 Task: Look for space in Ohafia-Ifigh, Nigeria from 6th September, 2023 to 10th September, 2023 for 1 adult in price range Rs.9000 to Rs.17000. Place can be private room with 1  bedroom having 1 bed and 1 bathroom. Property type can be house, flat, guest house, hotel. Booking option can be shelf check-in. Required host language is English.
Action: Mouse moved to (480, 100)
Screenshot: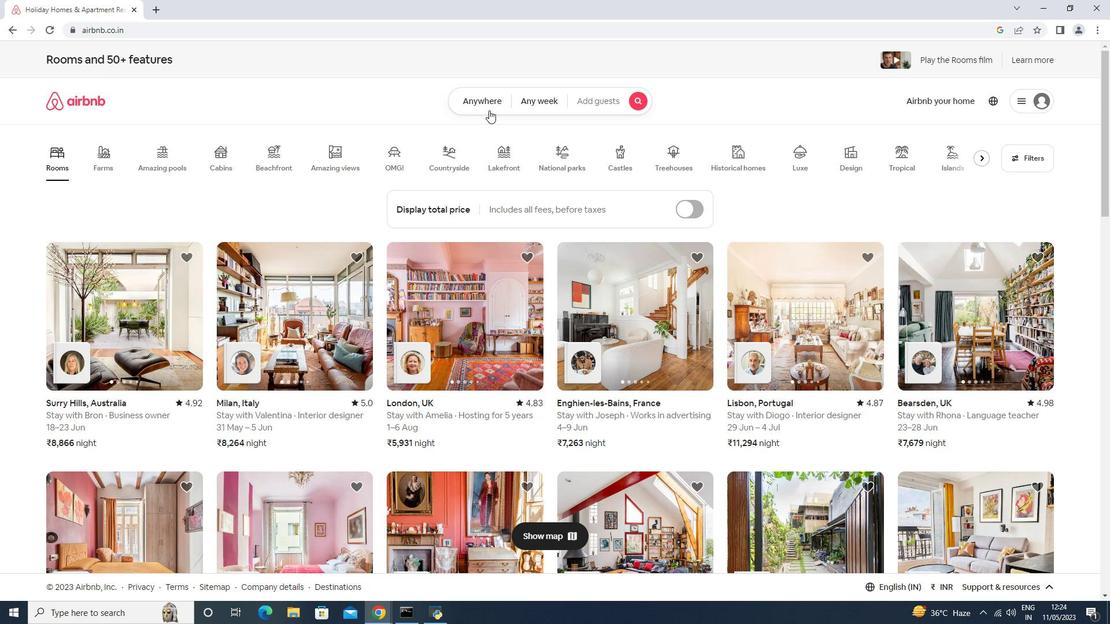 
Action: Mouse pressed left at (480, 100)
Screenshot: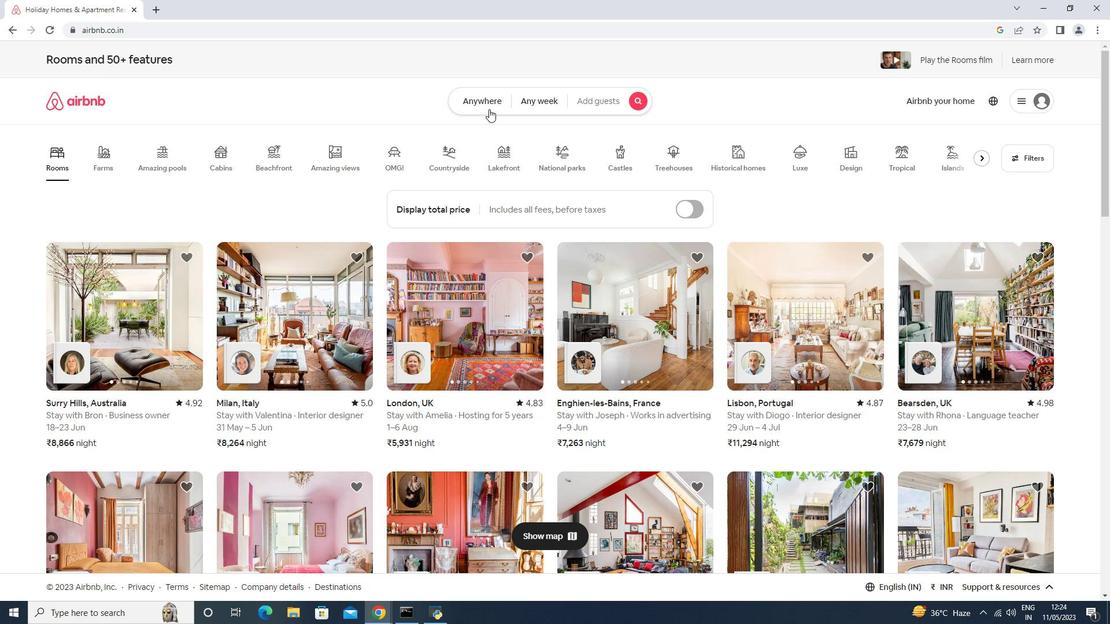 
Action: Mouse moved to (431, 138)
Screenshot: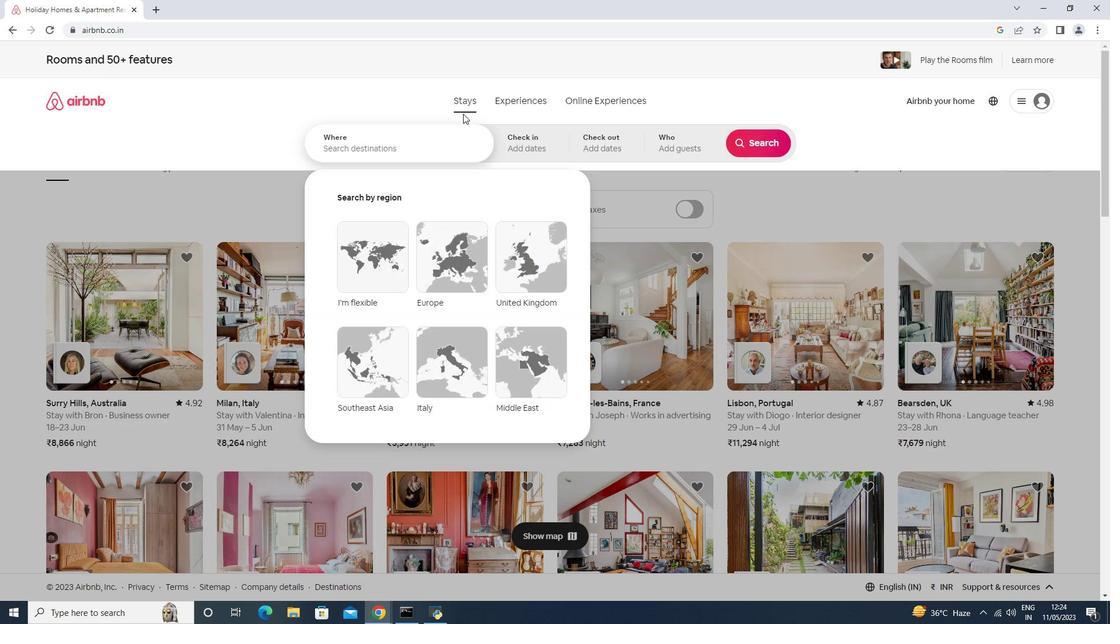 
Action: Mouse pressed left at (430, 138)
Screenshot: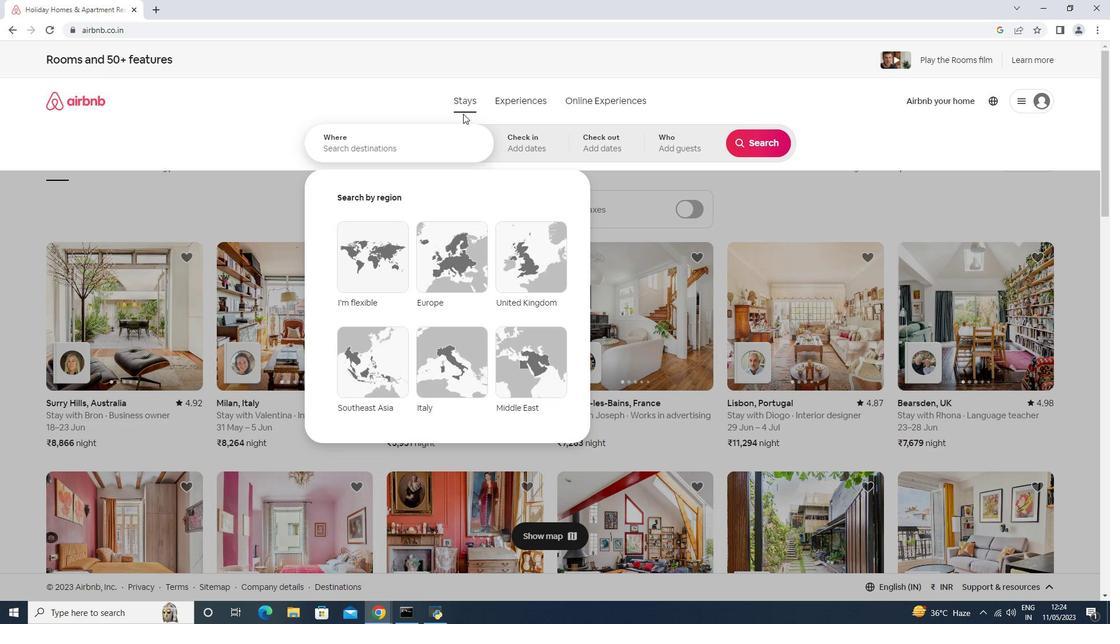 
Action: Key pressed <Key.shift>Ohafia-<Key.shift>Ifigh<Key.down><Key.enter>
Screenshot: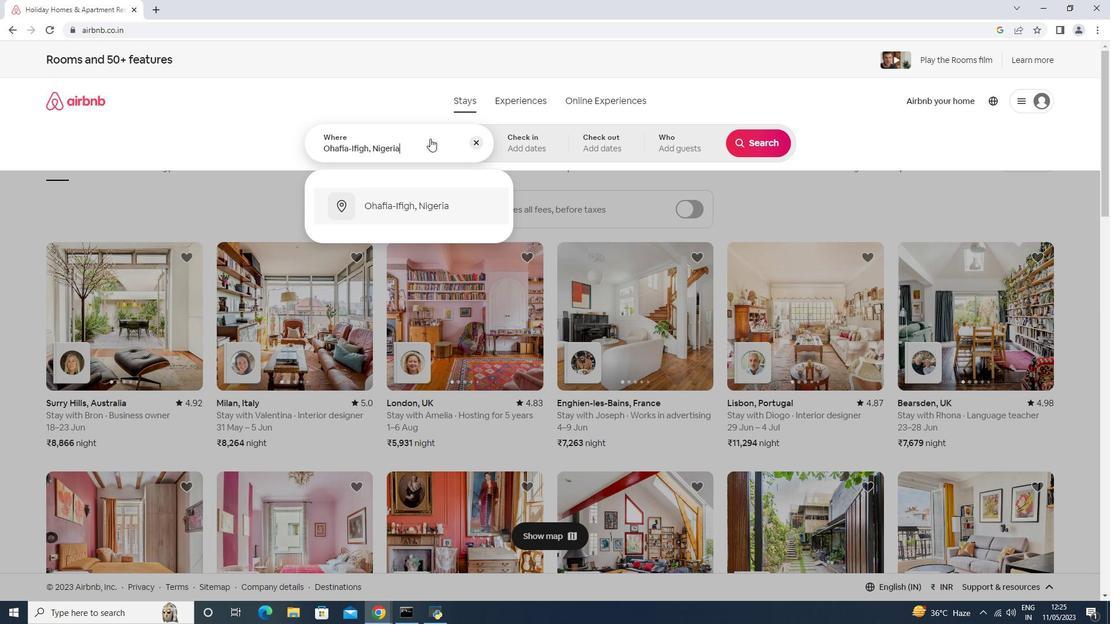 
Action: Mouse moved to (749, 232)
Screenshot: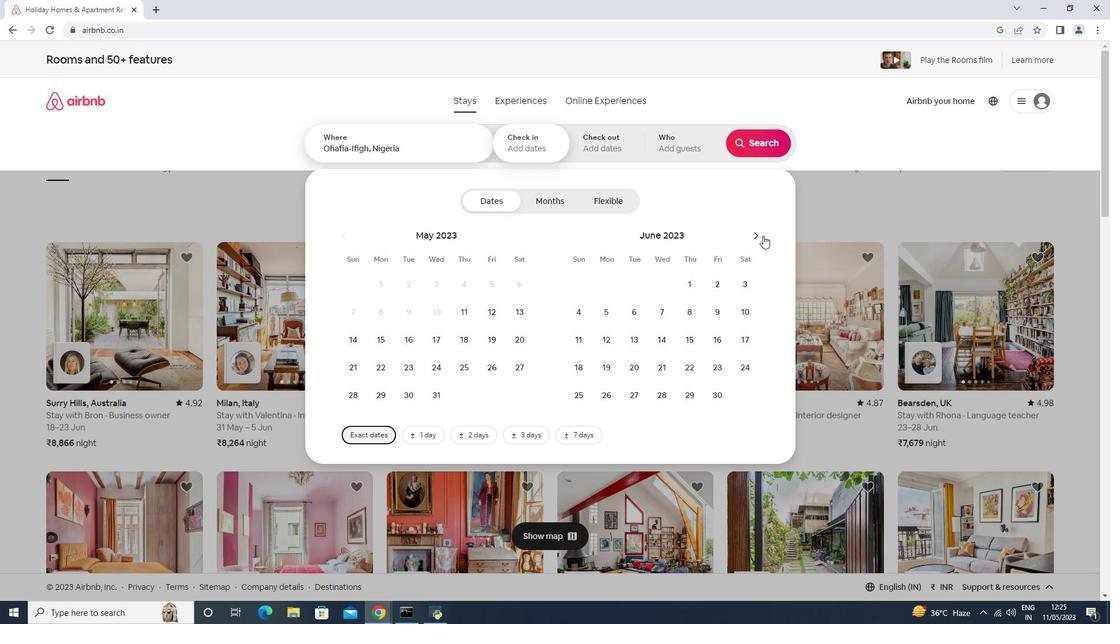 
Action: Mouse pressed left at (749, 232)
Screenshot: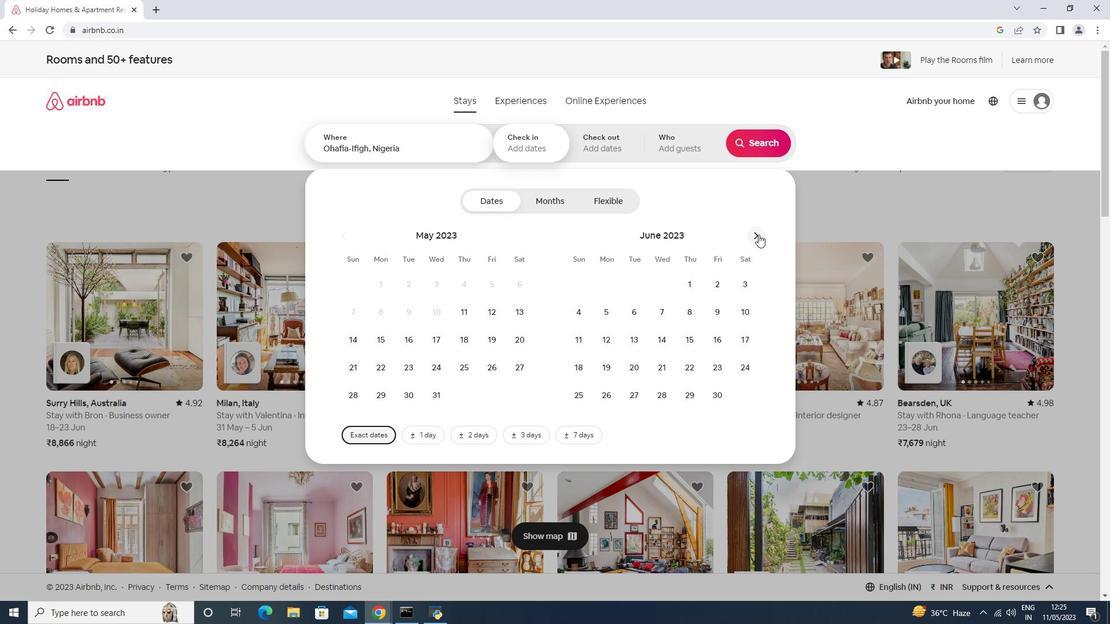 
Action: Mouse moved to (757, 235)
Screenshot: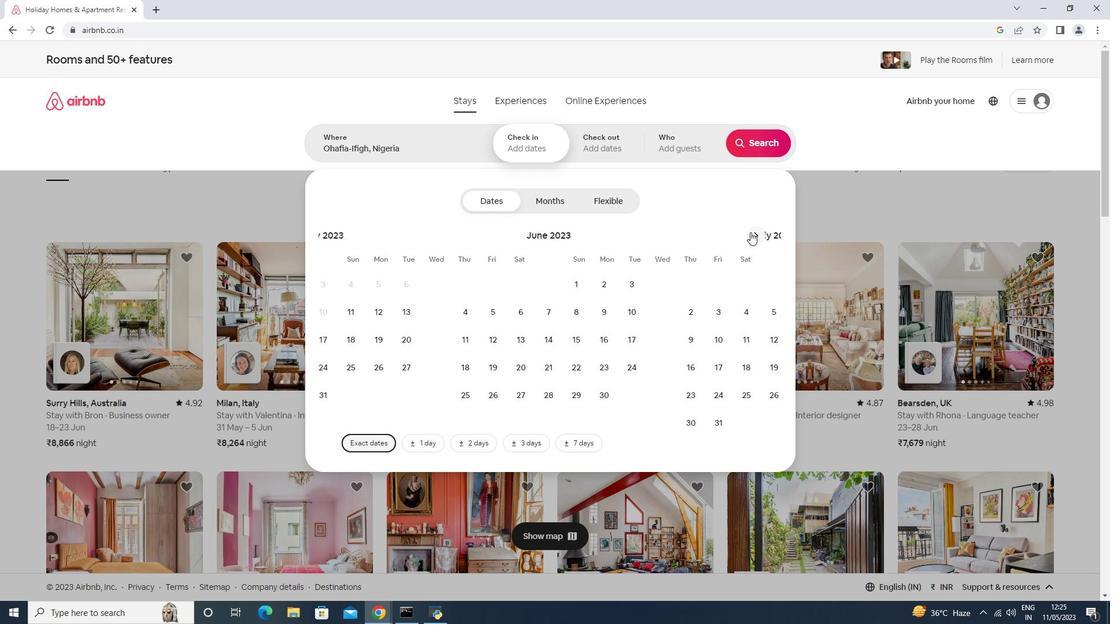 
Action: Mouse pressed left at (757, 235)
Screenshot: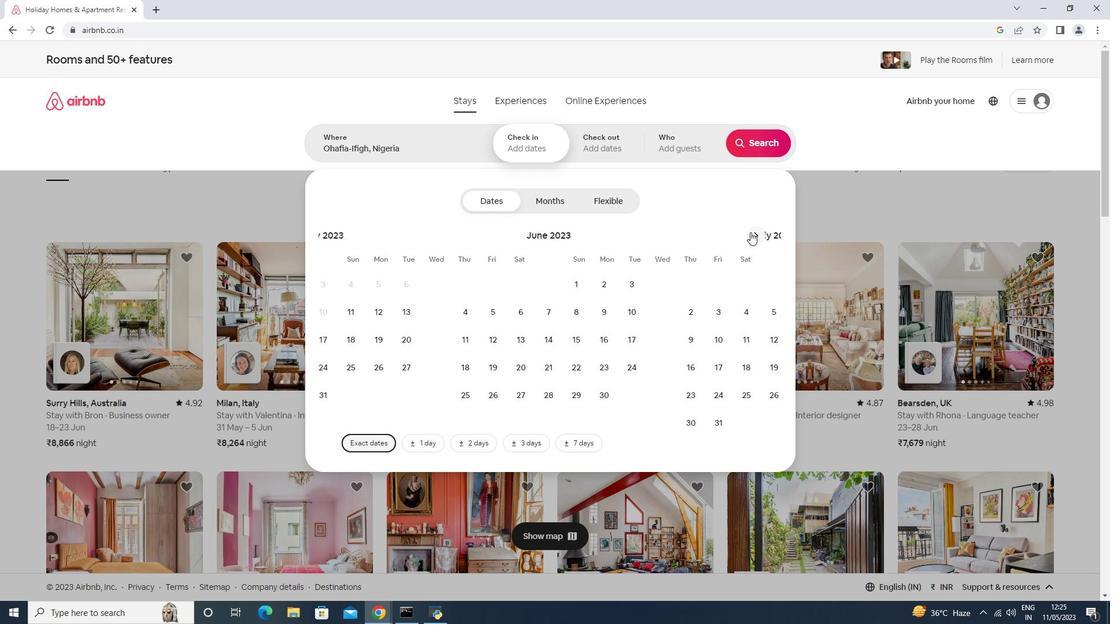 
Action: Mouse pressed left at (757, 235)
Screenshot: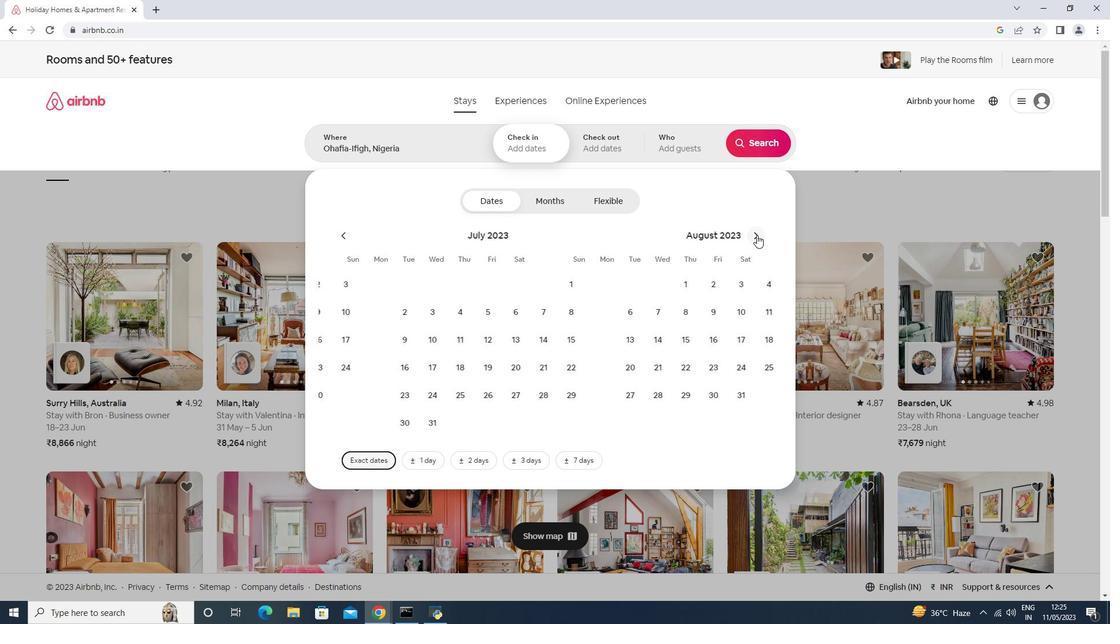 
Action: Mouse moved to (662, 308)
Screenshot: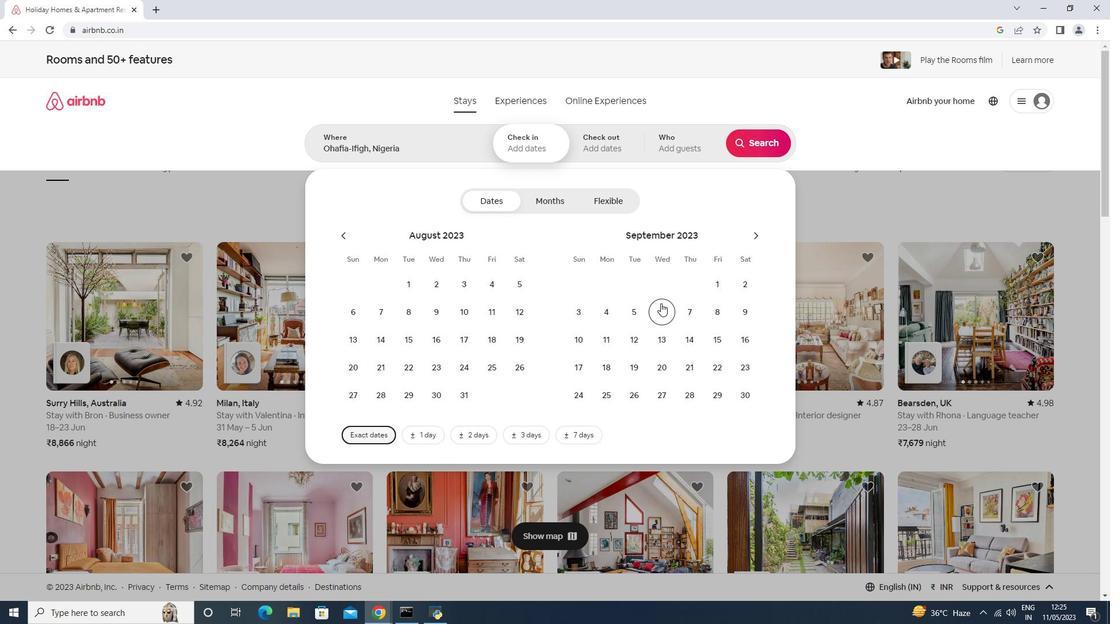 
Action: Mouse pressed left at (662, 308)
Screenshot: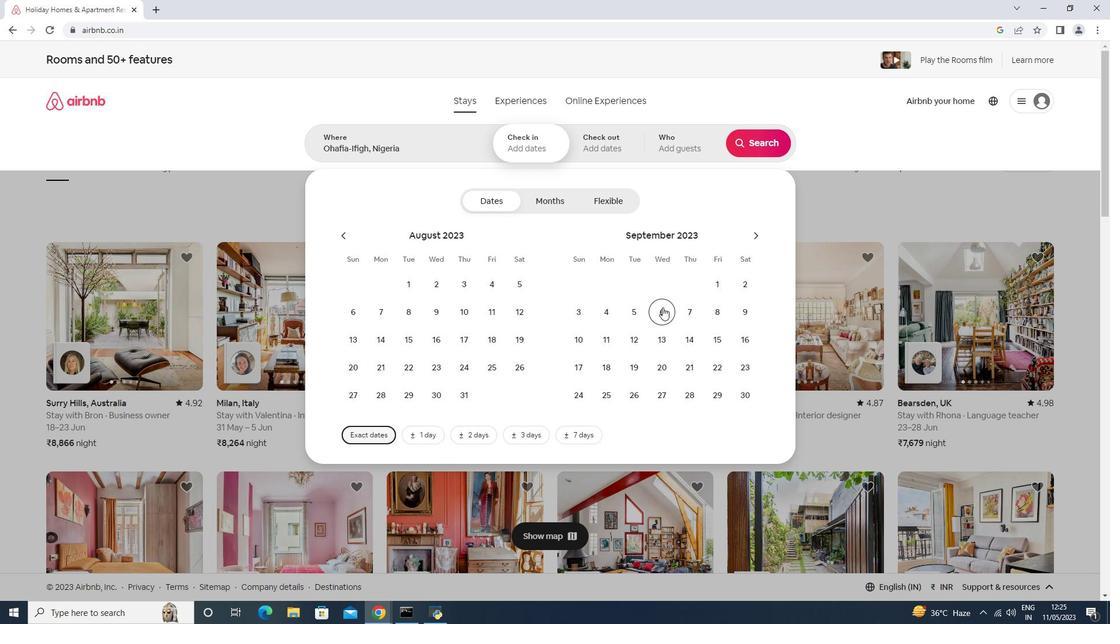 
Action: Mouse moved to (579, 337)
Screenshot: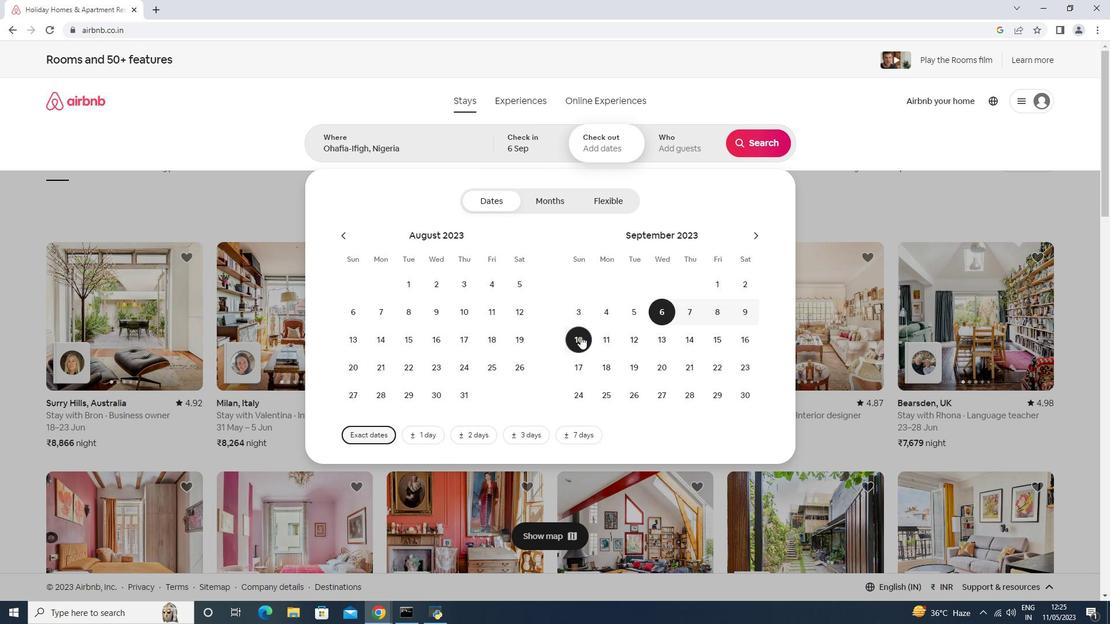 
Action: Mouse pressed left at (579, 337)
Screenshot: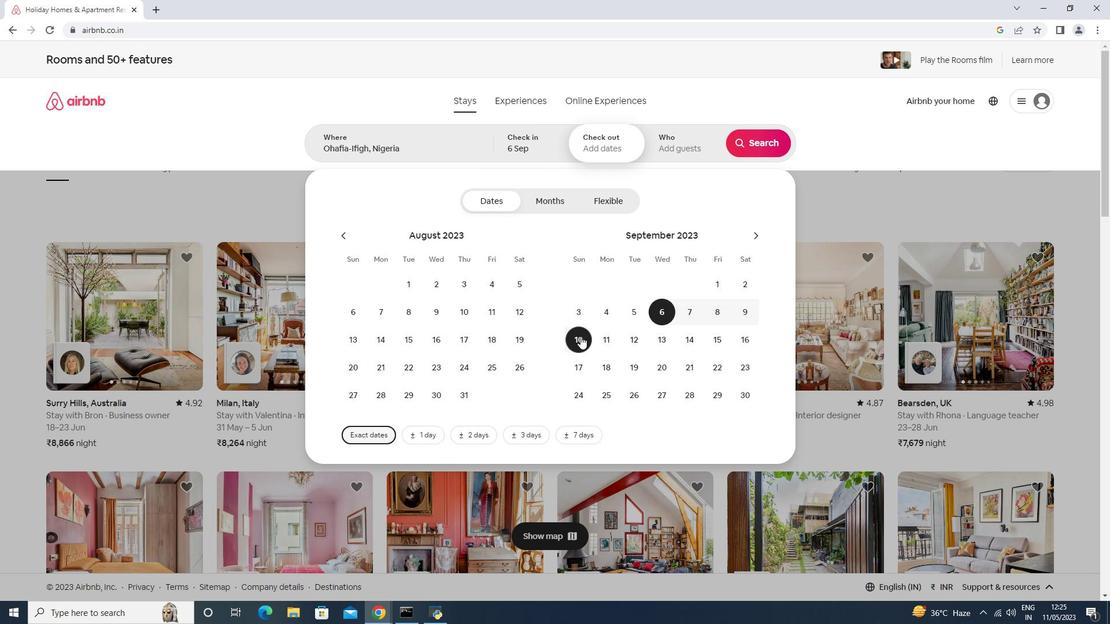 
Action: Mouse moved to (672, 143)
Screenshot: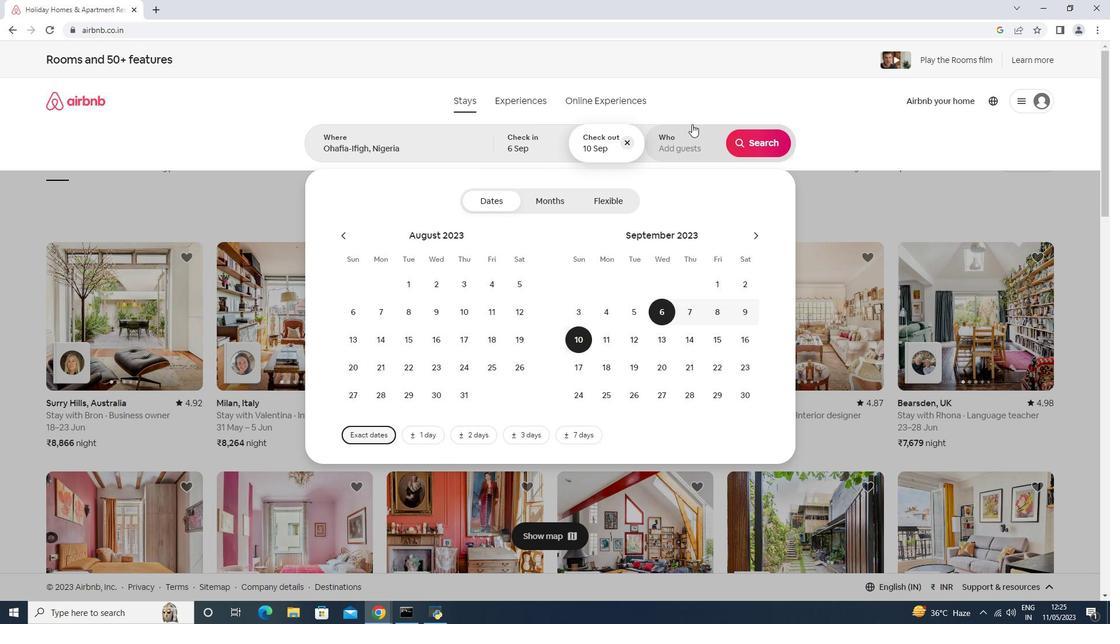
Action: Mouse pressed left at (672, 143)
Screenshot: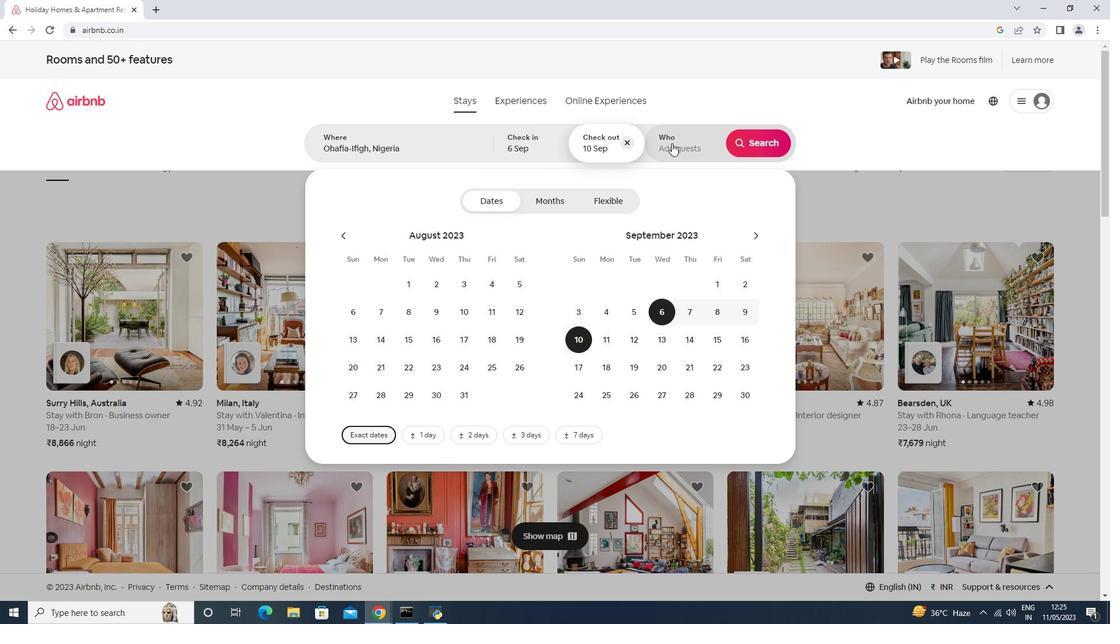 
Action: Mouse moved to (745, 139)
Screenshot: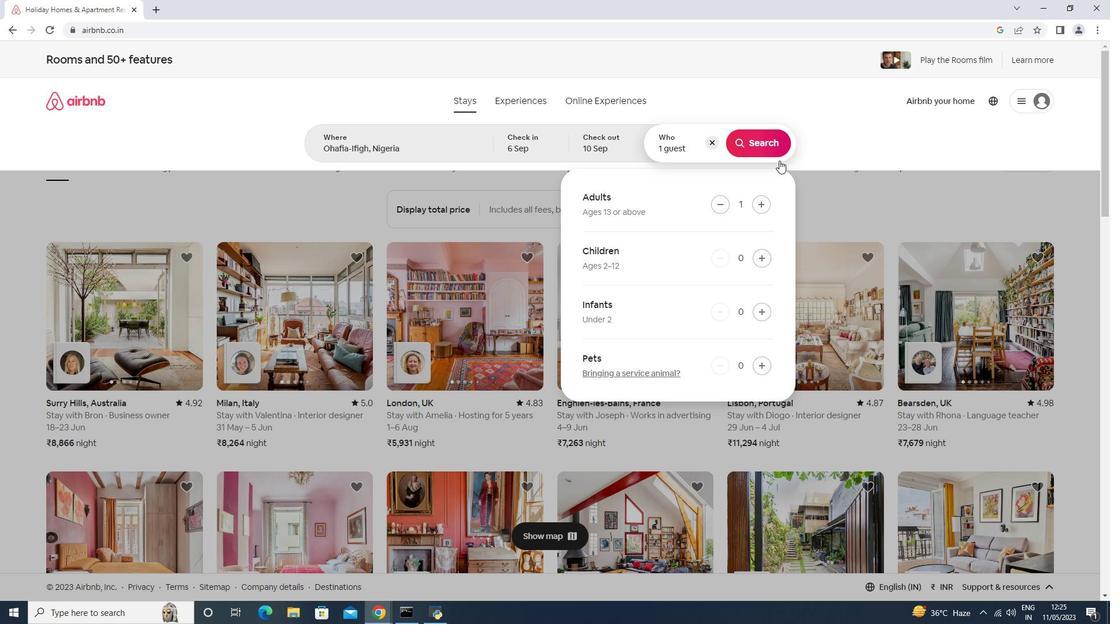 
Action: Mouse pressed left at (745, 139)
Screenshot: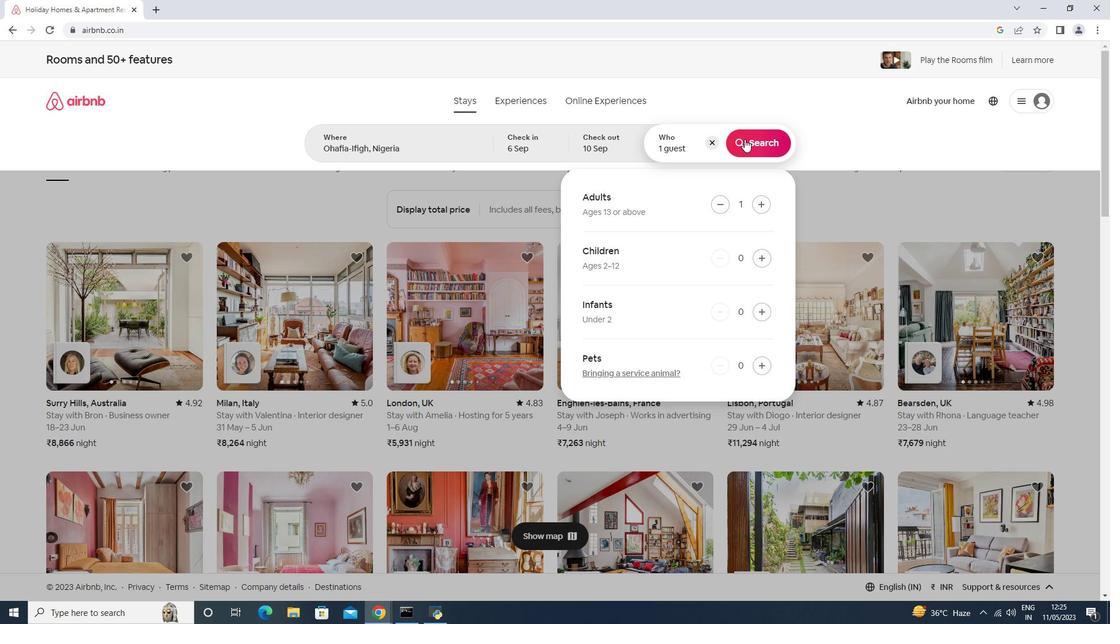 
Action: Mouse moved to (1049, 113)
Screenshot: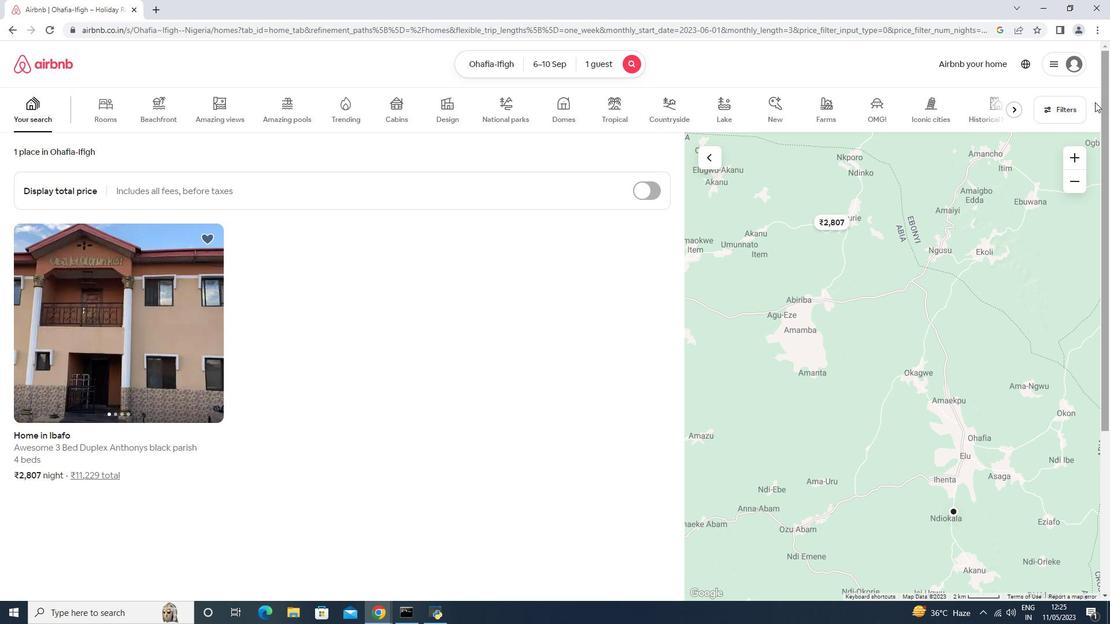 
Action: Mouse pressed left at (1049, 113)
Screenshot: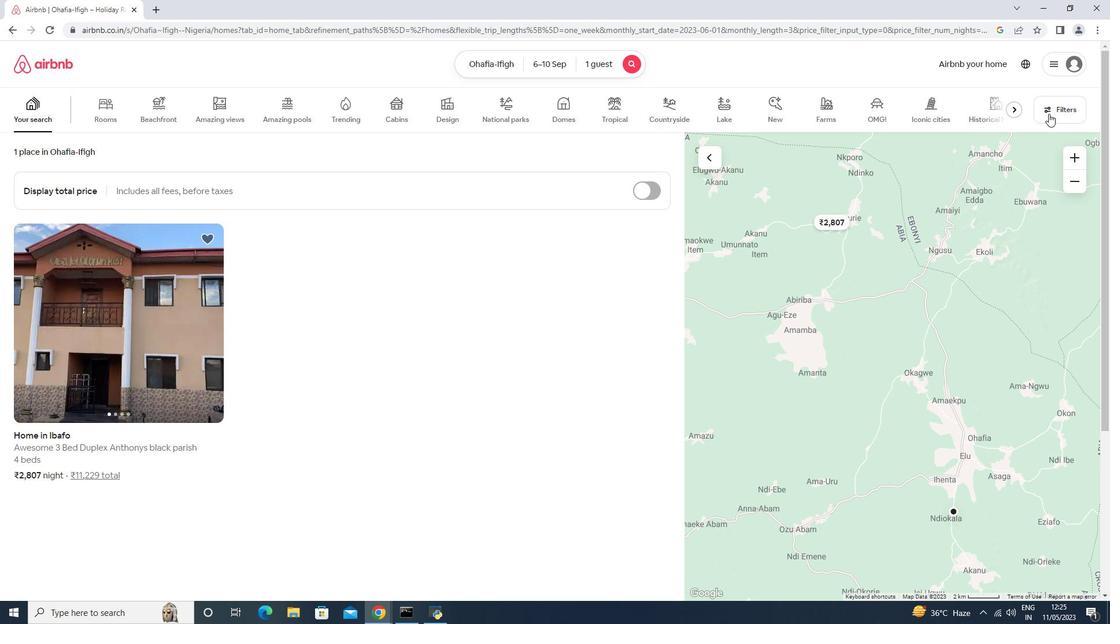 
Action: Mouse moved to (470, 381)
Screenshot: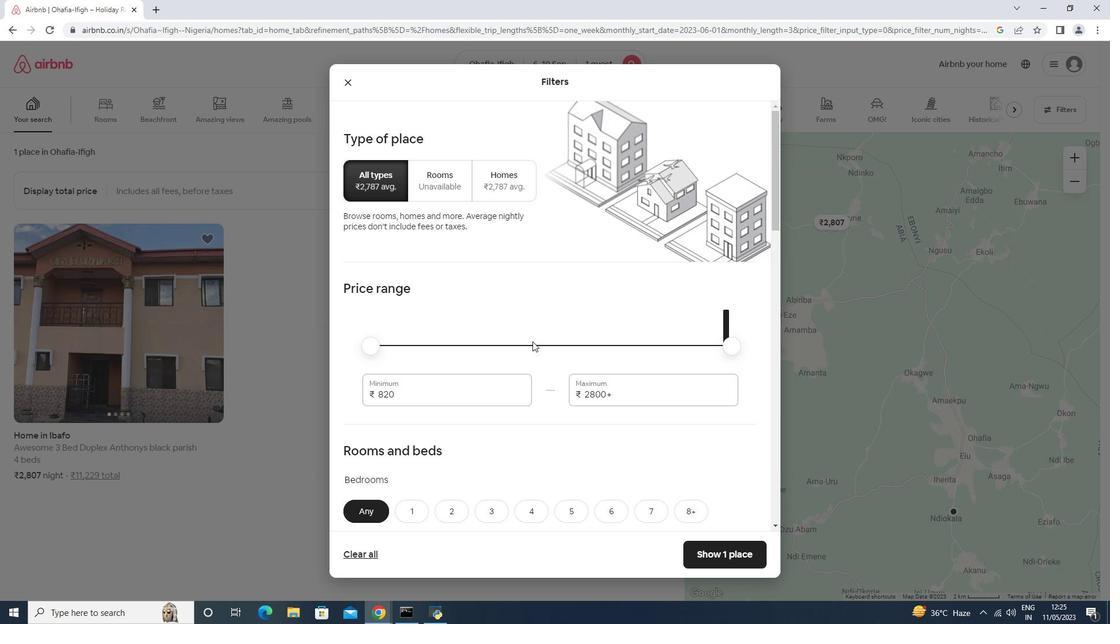 
Action: Mouse pressed left at (470, 381)
Screenshot: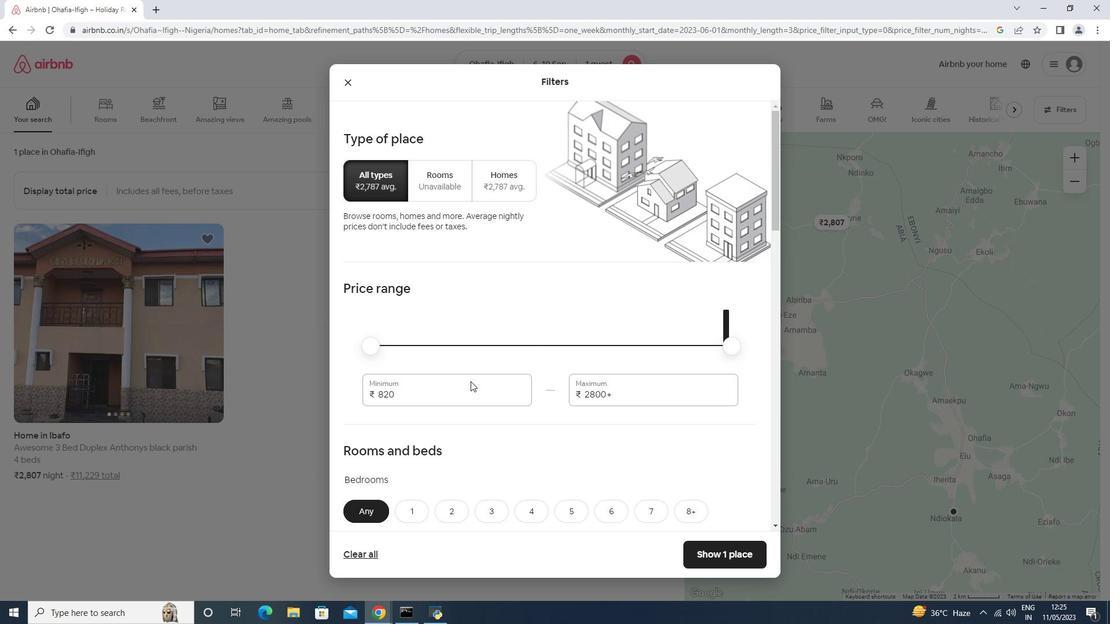 
Action: Mouse moved to (470, 382)
Screenshot: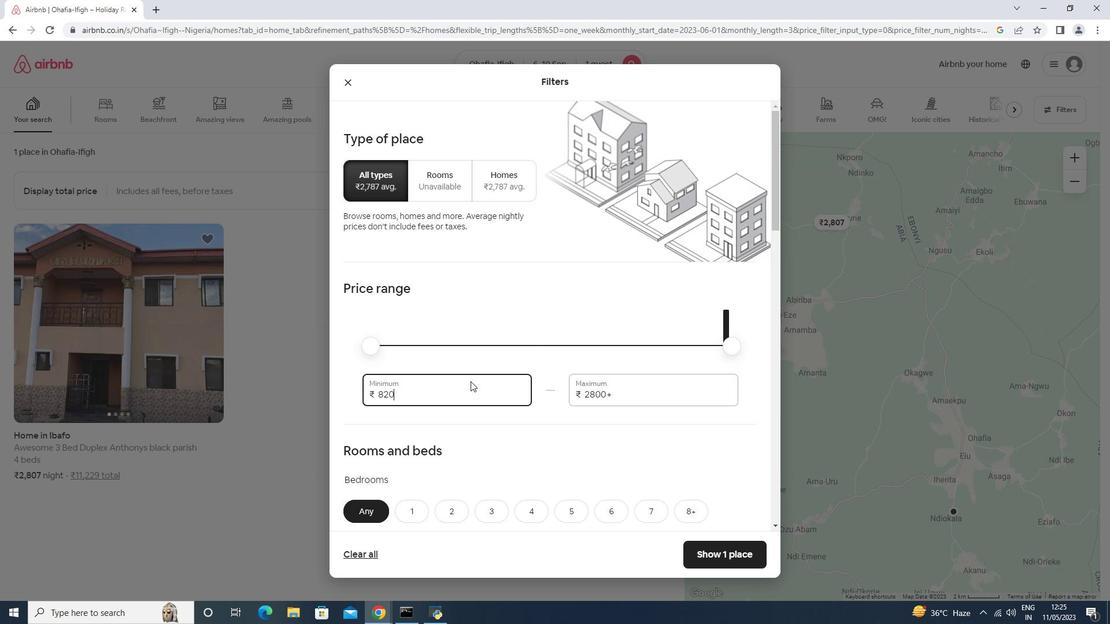 
Action: Key pressed <Key.backspace><Key.backspace><Key.backspace><Key.backspace>9000<Key.tab>17000
Screenshot: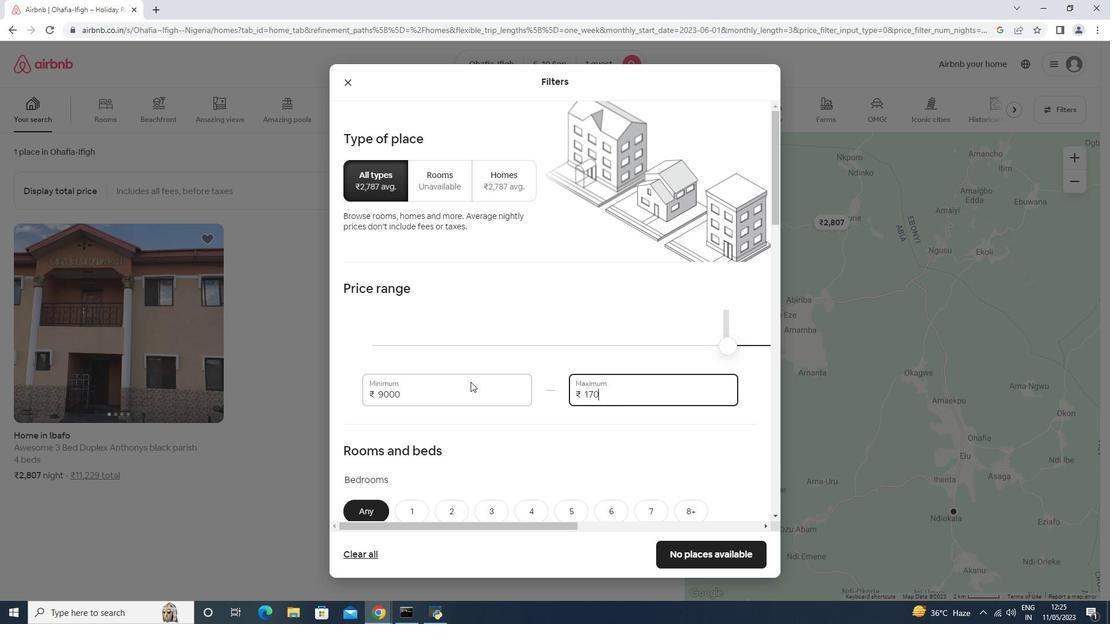 
Action: Mouse moved to (463, 362)
Screenshot: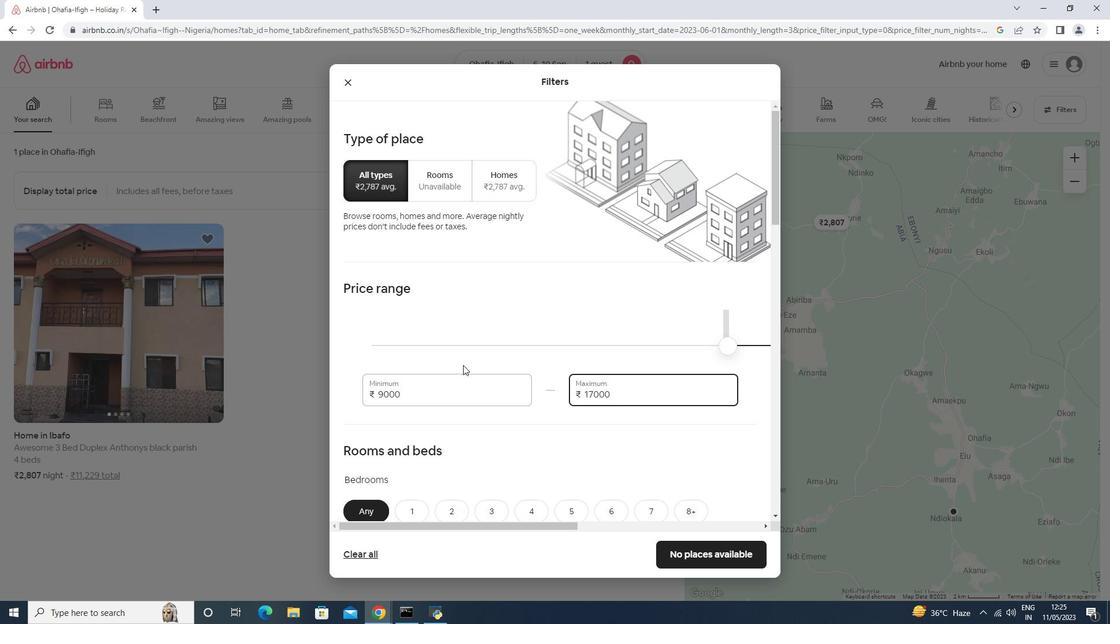 
Action: Mouse scrolled (463, 362) with delta (0, 0)
Screenshot: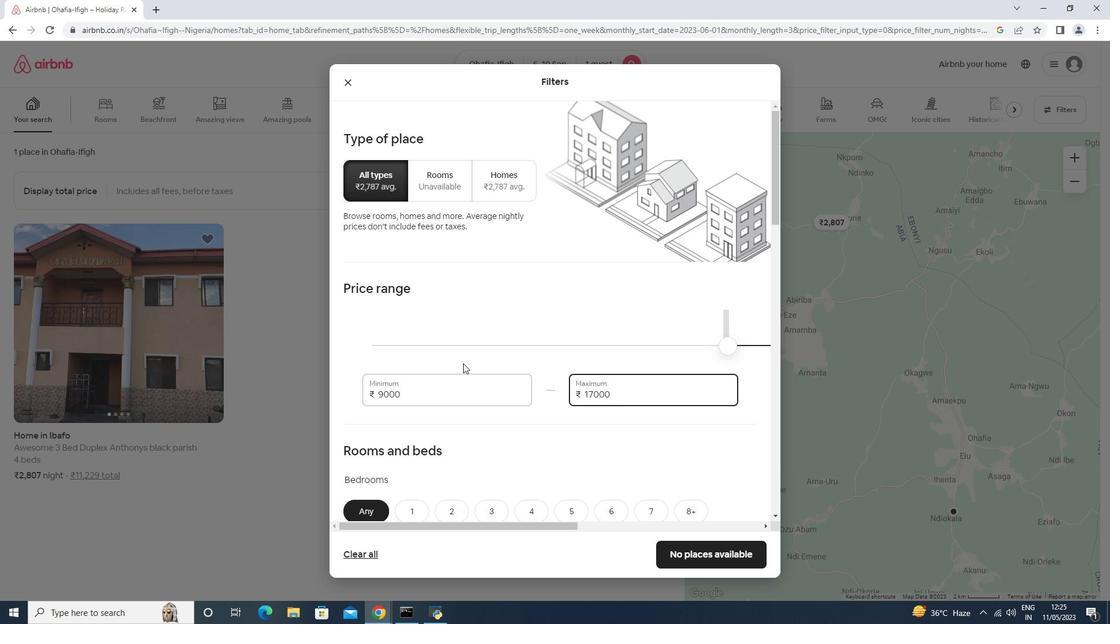 
Action: Mouse scrolled (463, 362) with delta (0, 0)
Screenshot: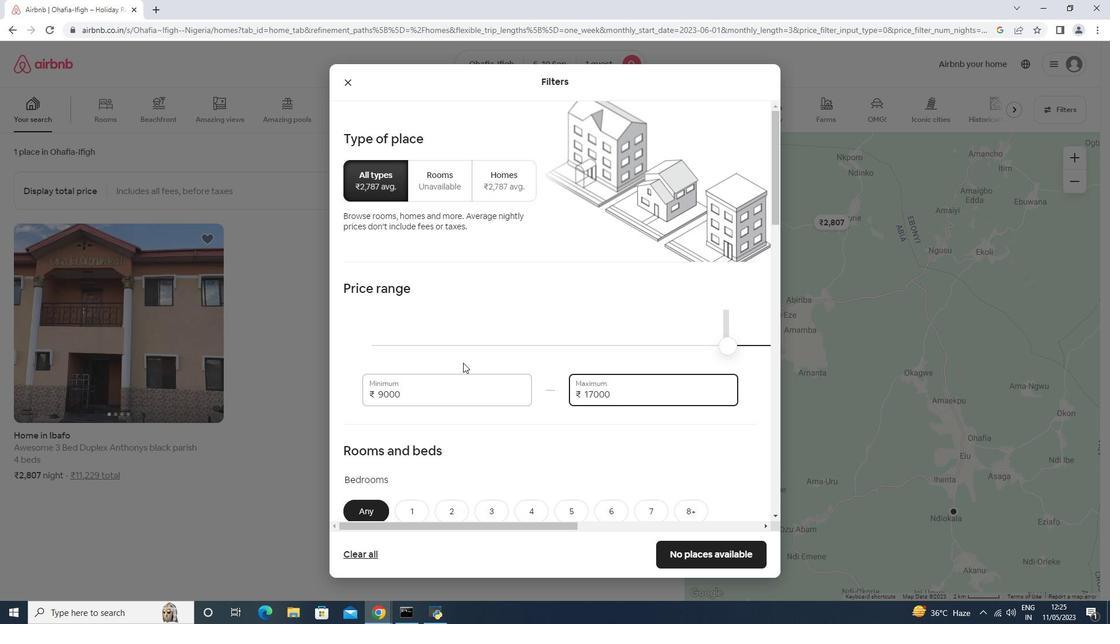 
Action: Mouse scrolled (463, 362) with delta (0, 0)
Screenshot: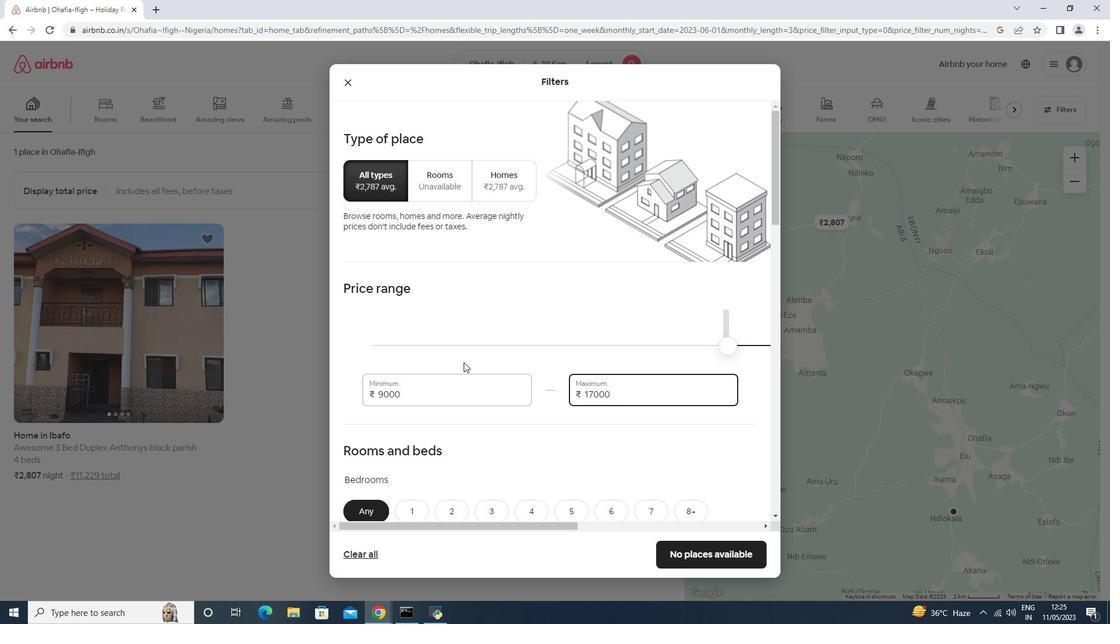 
Action: Mouse scrolled (463, 362) with delta (0, 0)
Screenshot: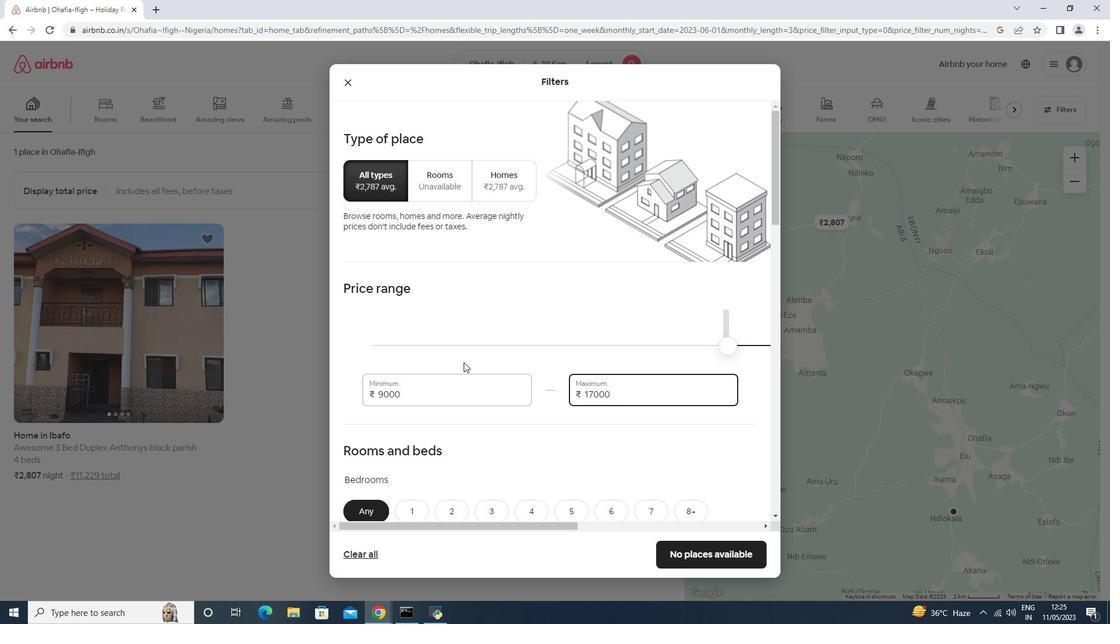 
Action: Mouse scrolled (463, 362) with delta (0, 0)
Screenshot: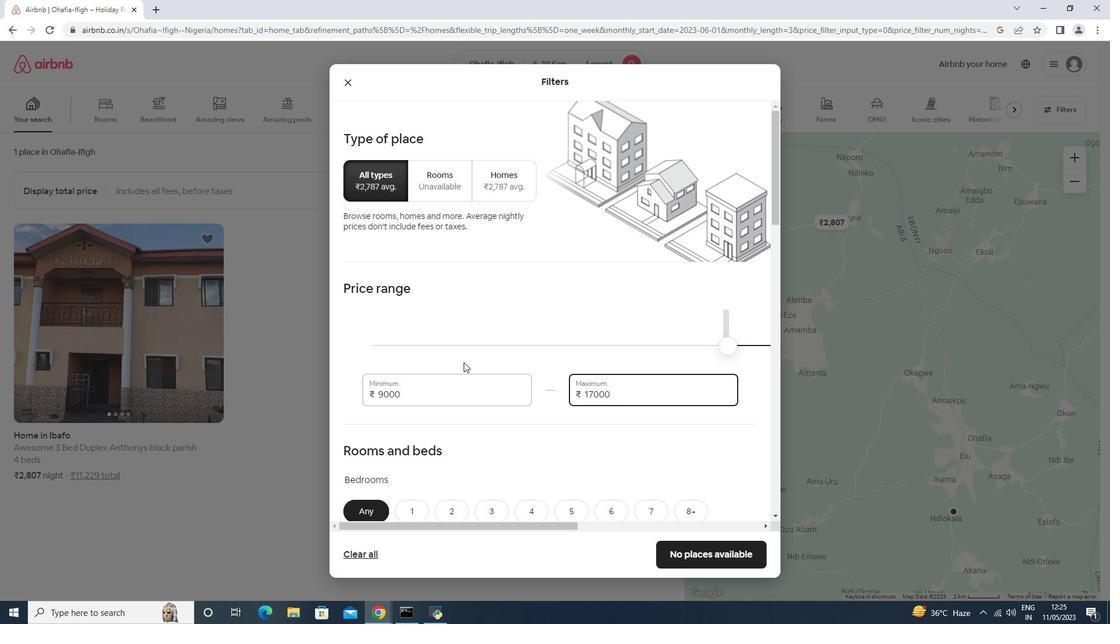 
Action: Mouse moved to (404, 216)
Screenshot: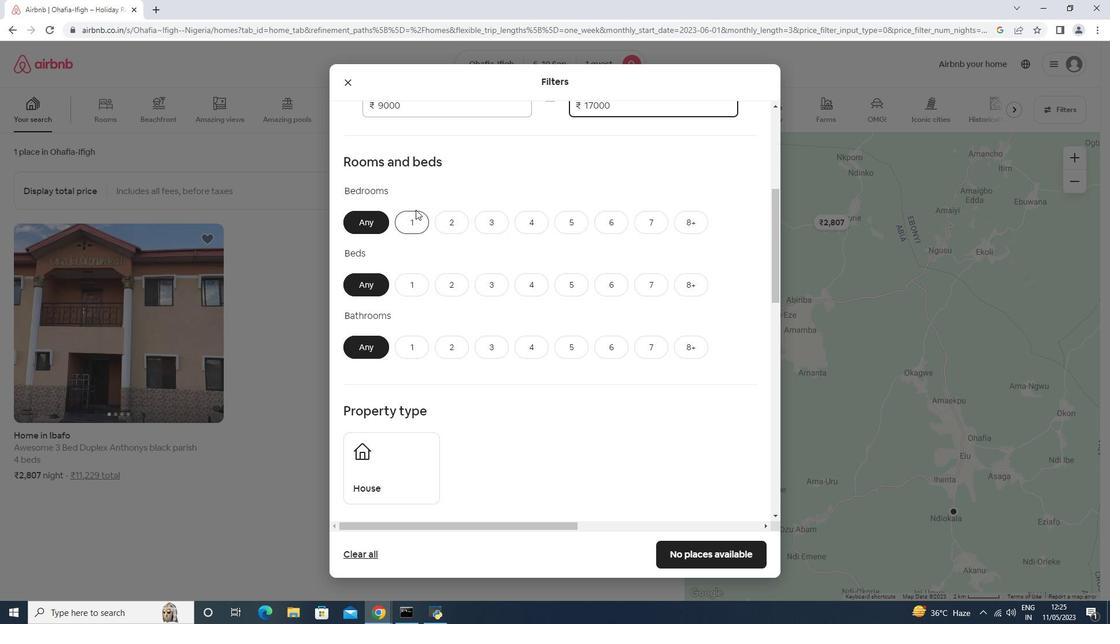 
Action: Mouse pressed left at (404, 216)
Screenshot: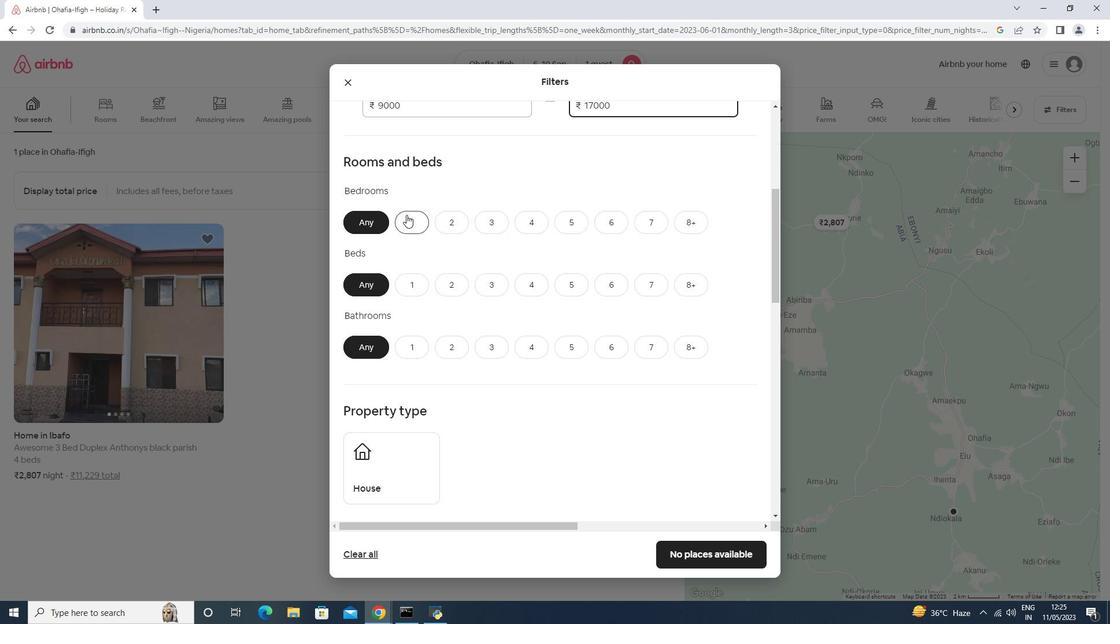 
Action: Mouse moved to (405, 293)
Screenshot: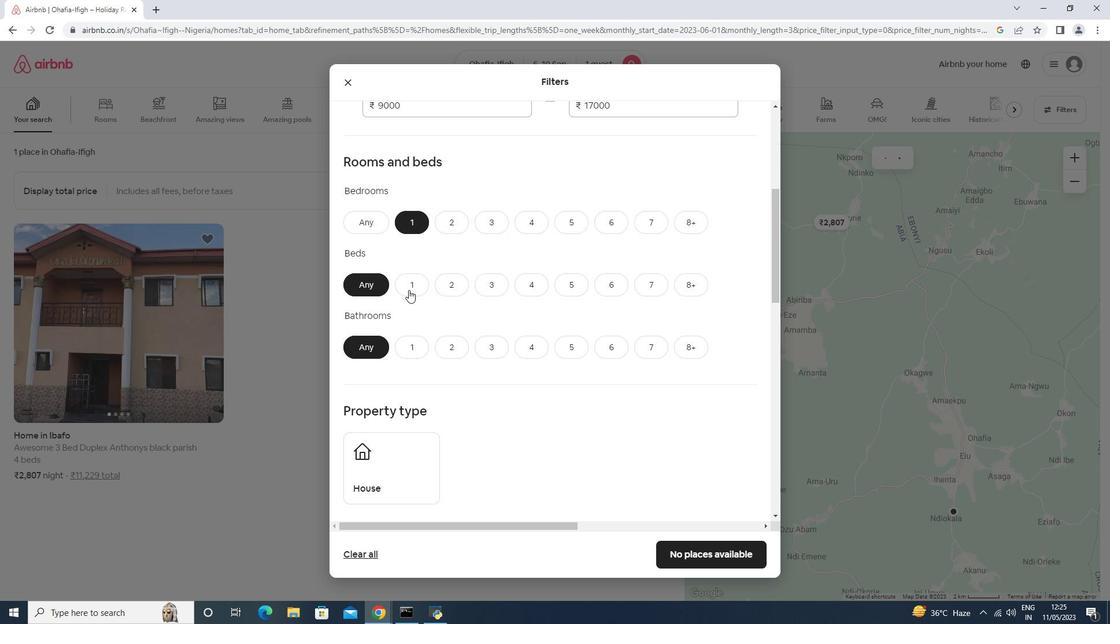 
Action: Mouse pressed left at (405, 293)
Screenshot: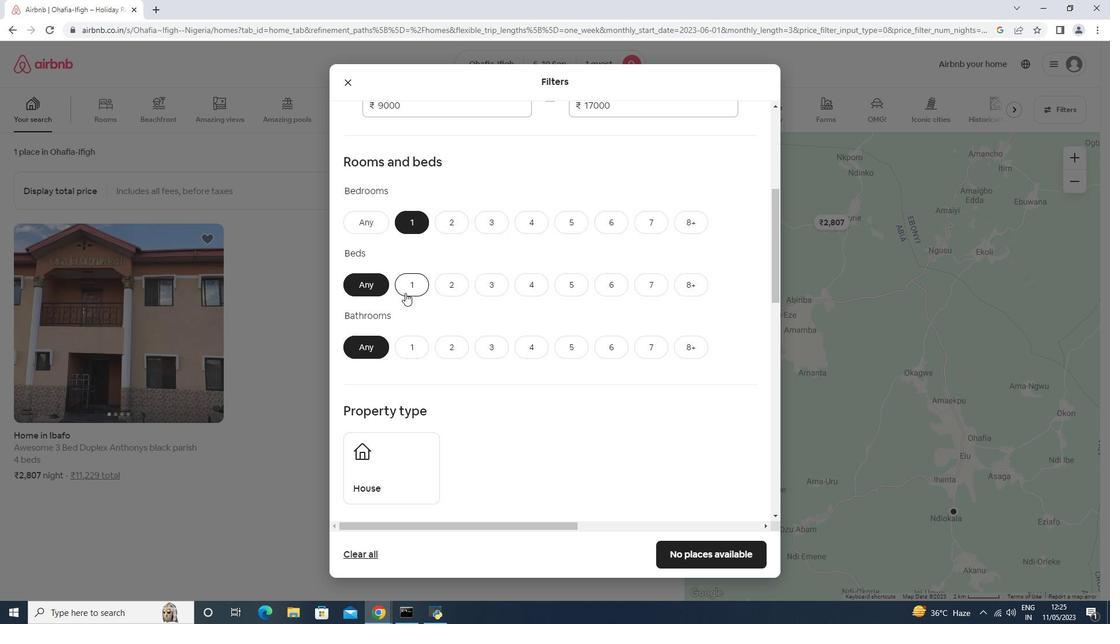 
Action: Mouse moved to (410, 341)
Screenshot: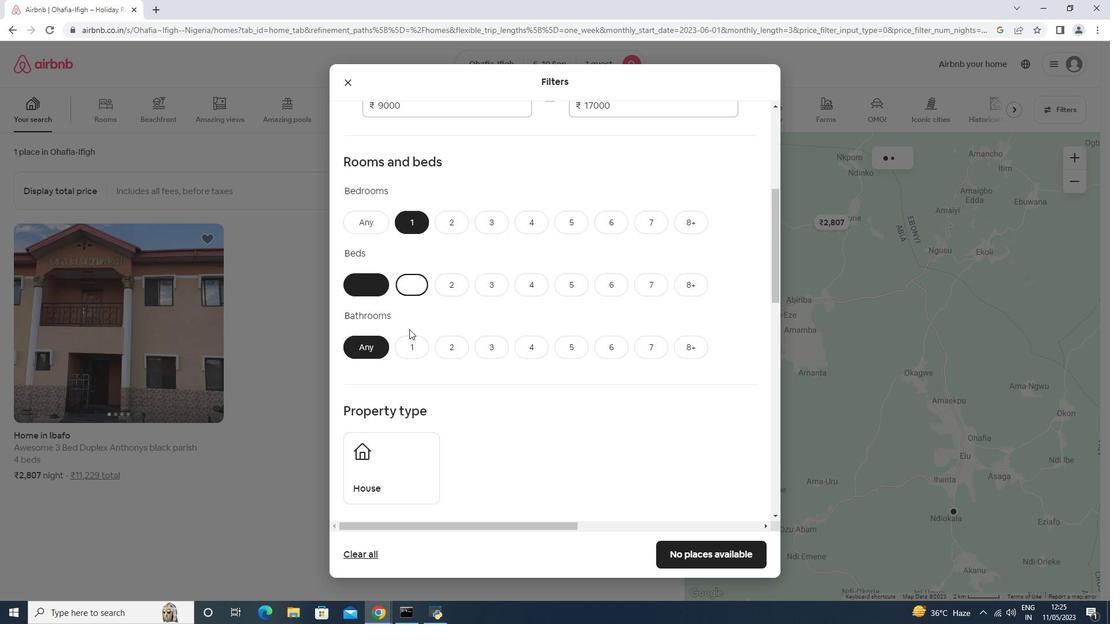 
Action: Mouse pressed left at (410, 341)
Screenshot: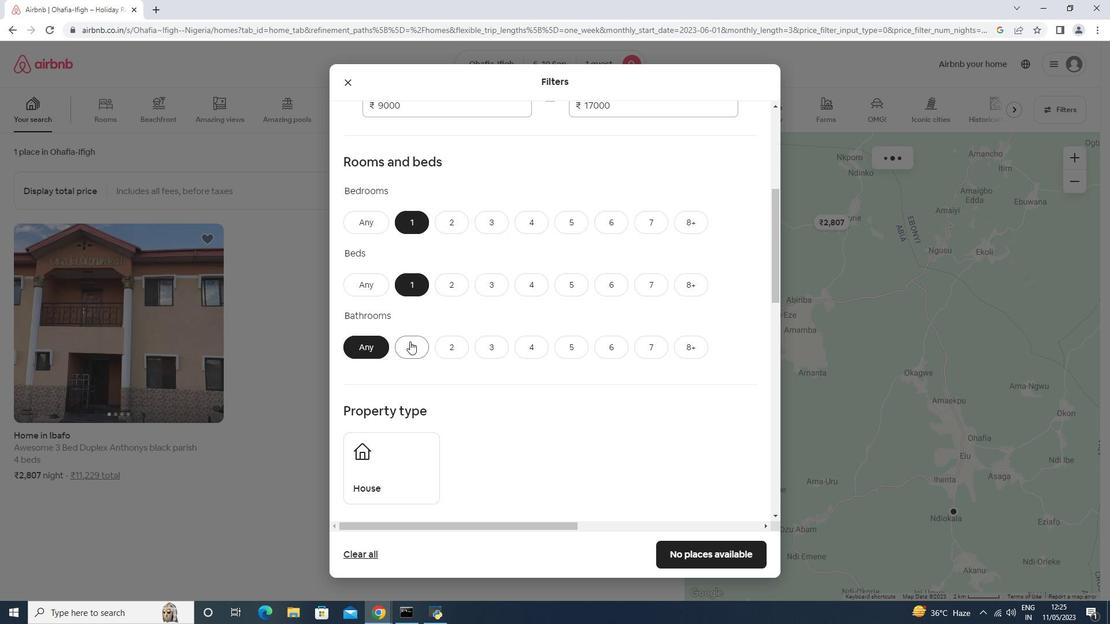 
Action: Mouse moved to (378, 445)
Screenshot: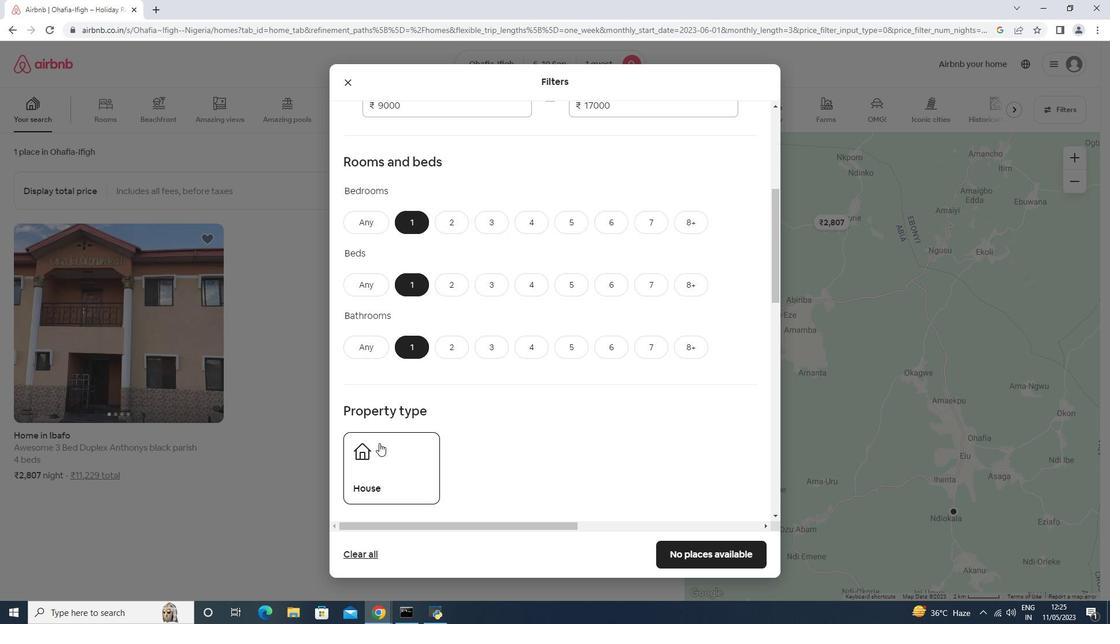 
Action: Mouse pressed left at (379, 444)
Screenshot: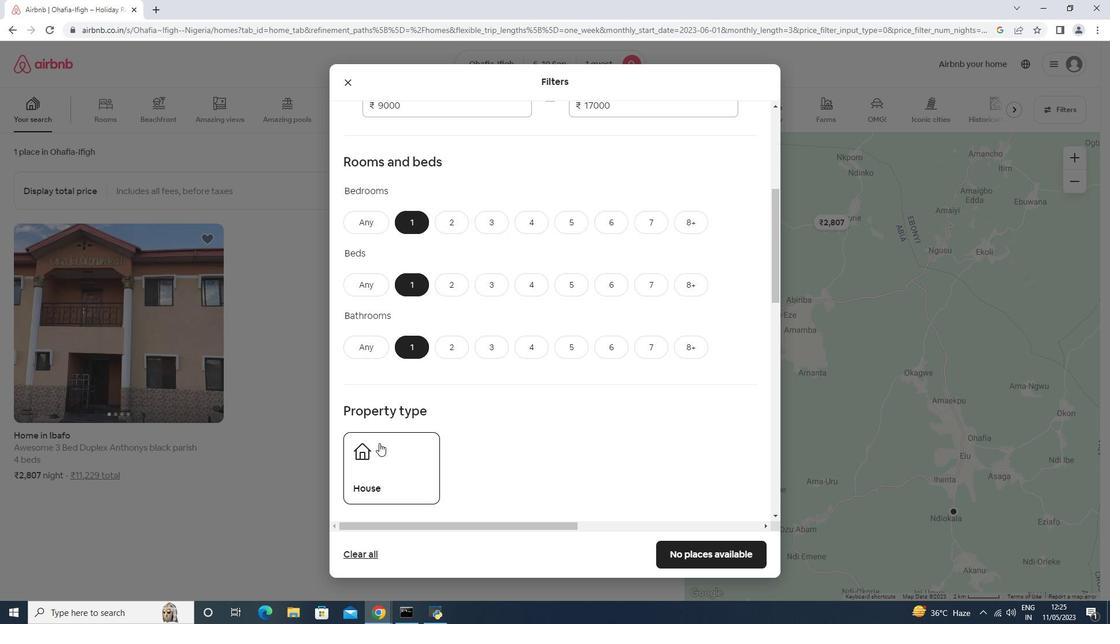 
Action: Mouse moved to (378, 447)
Screenshot: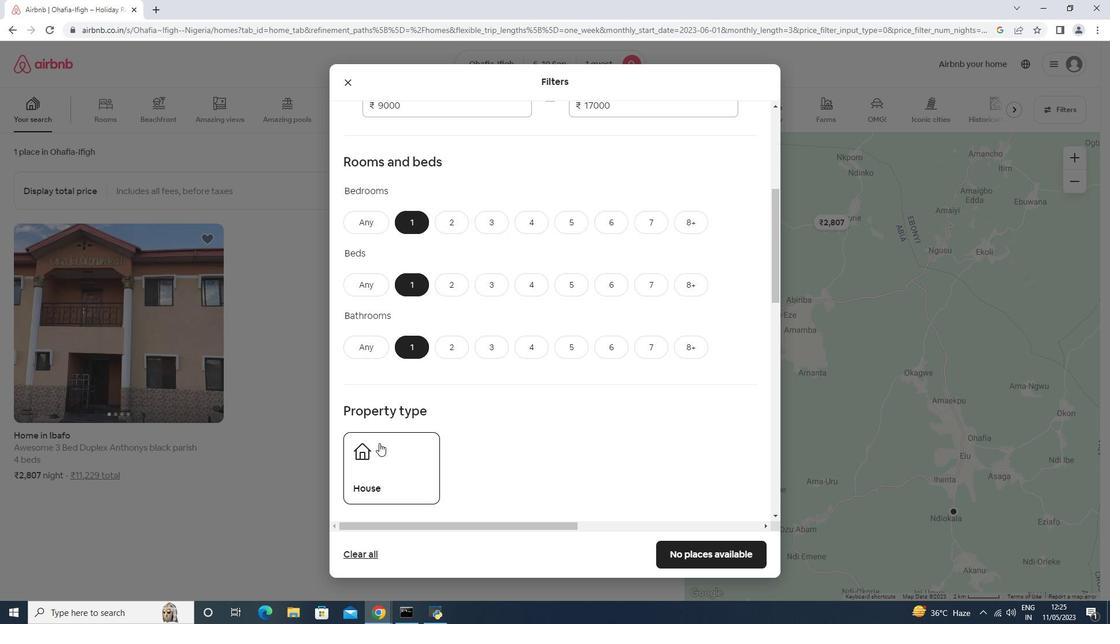 
Action: Mouse scrolled (378, 446) with delta (0, 0)
Screenshot: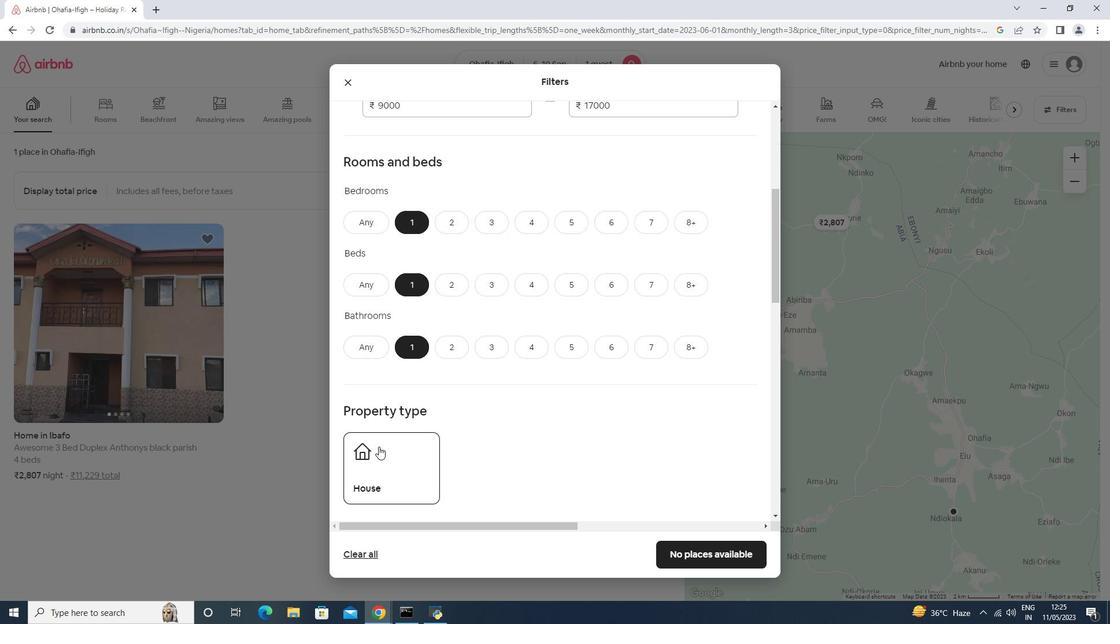 
Action: Mouse scrolled (378, 446) with delta (0, 0)
Screenshot: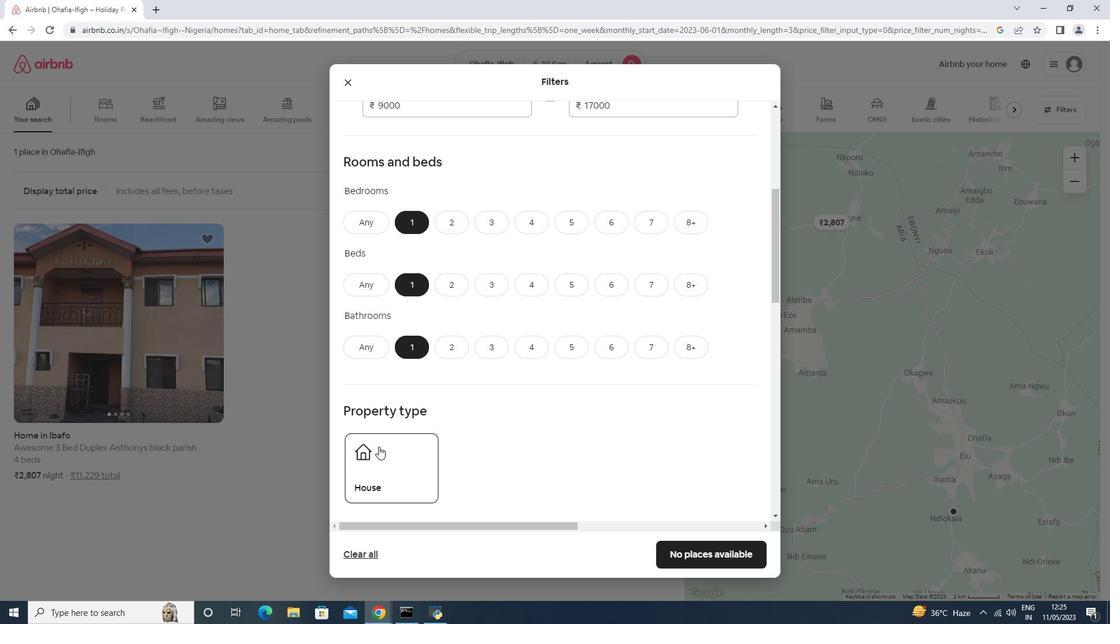 
Action: Mouse scrolled (378, 446) with delta (0, 0)
Screenshot: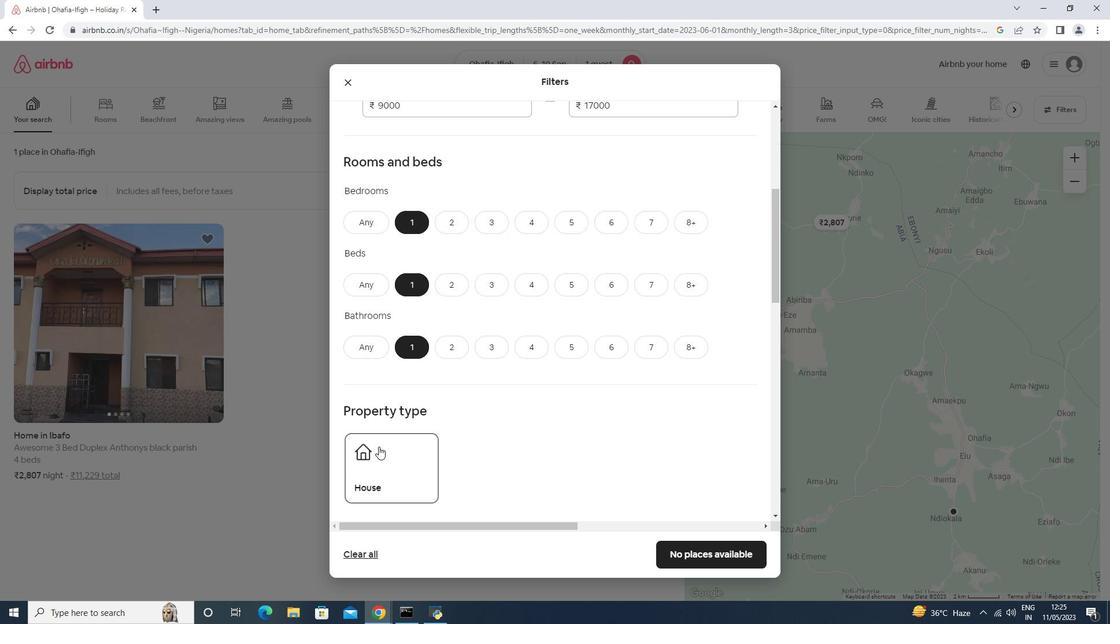 
Action: Mouse scrolled (378, 446) with delta (0, 0)
Screenshot: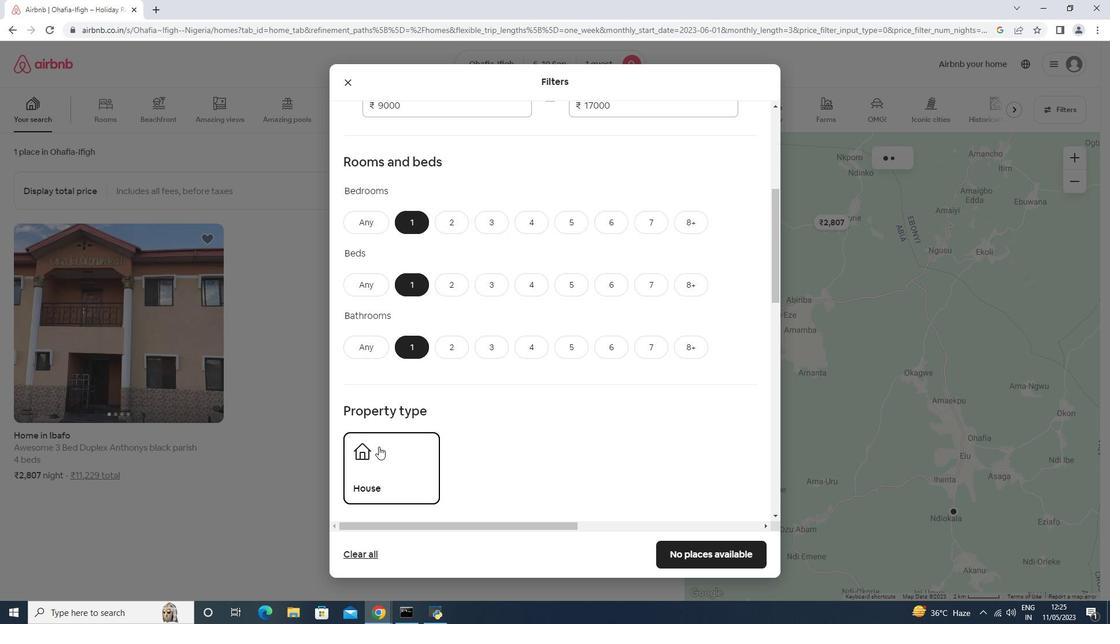 
Action: Mouse scrolled (378, 446) with delta (0, 0)
Screenshot: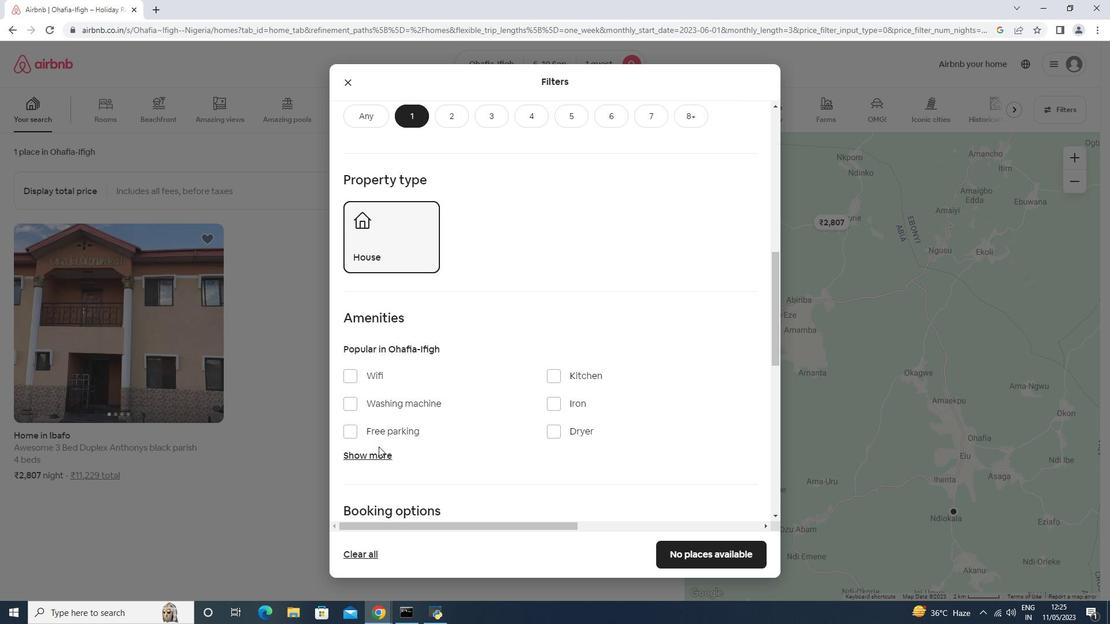 
Action: Mouse scrolled (378, 446) with delta (0, 0)
Screenshot: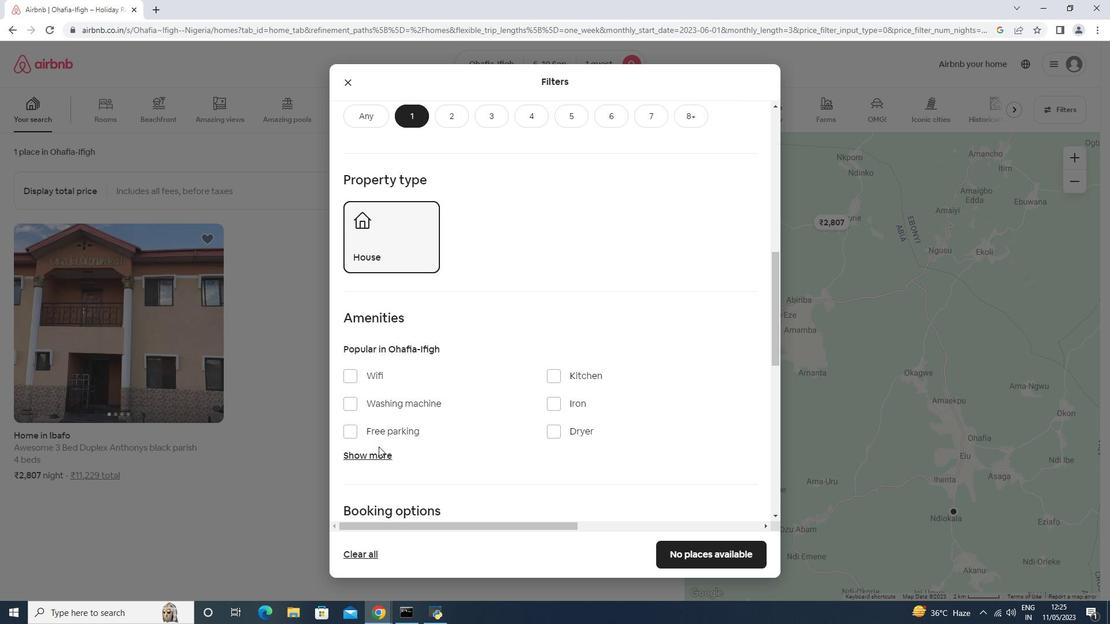 
Action: Mouse moved to (720, 471)
Screenshot: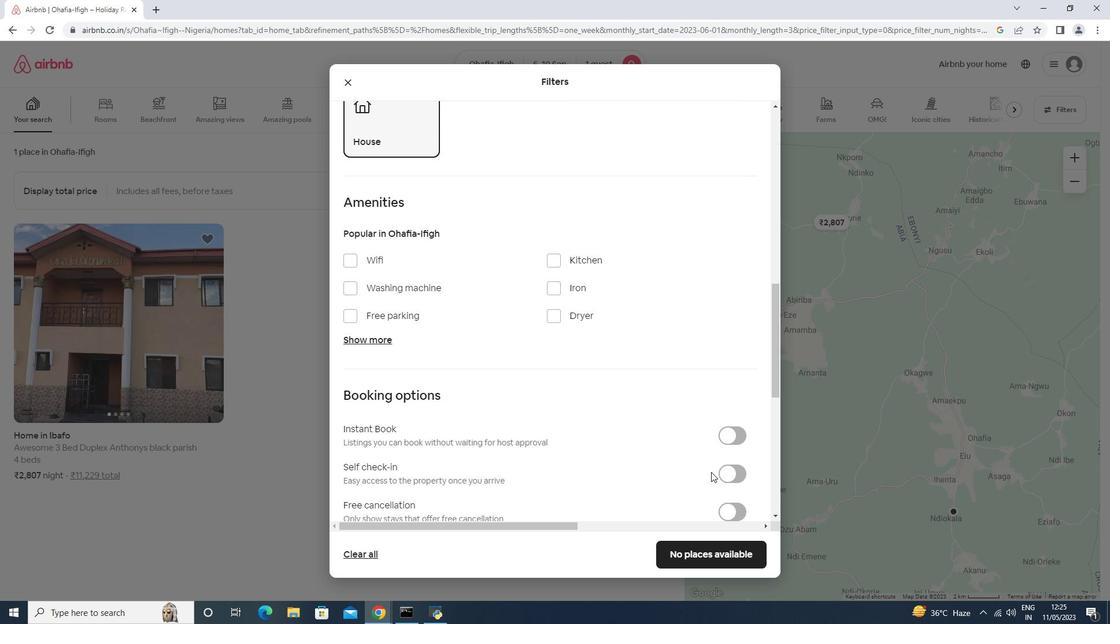 
Action: Mouse pressed left at (720, 471)
Screenshot: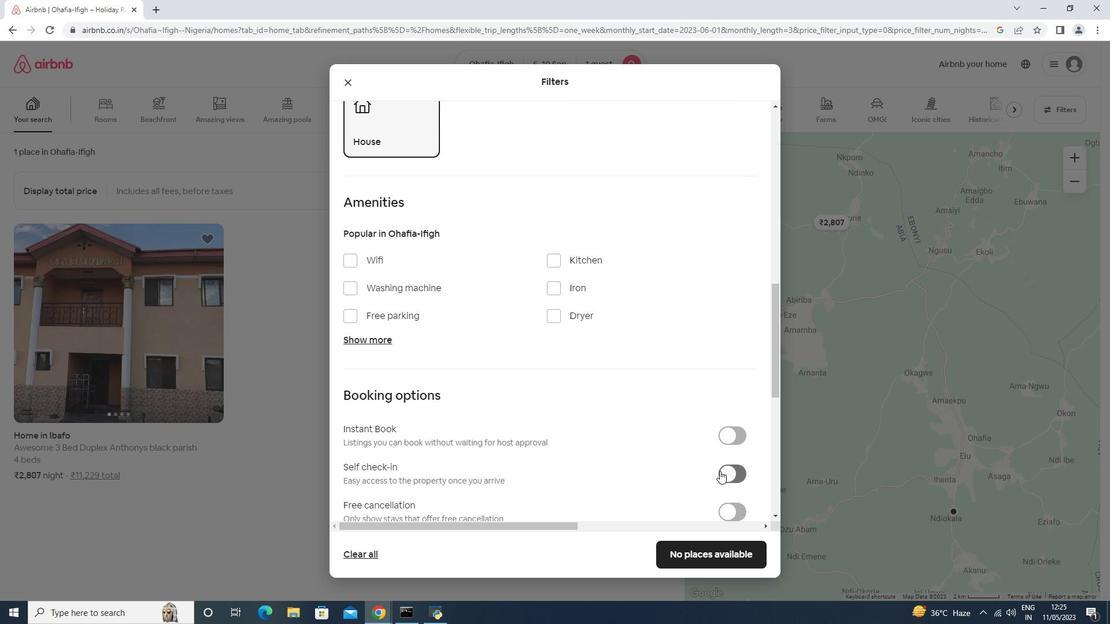 
Action: Mouse scrolled (720, 470) with delta (0, 0)
Screenshot: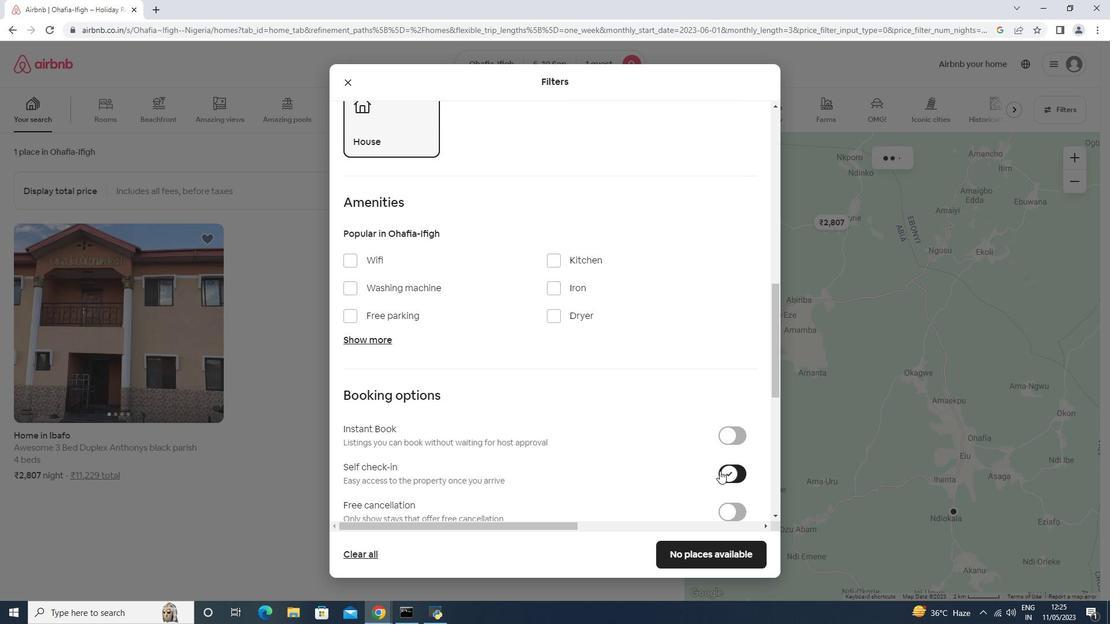 
Action: Mouse scrolled (720, 470) with delta (0, 0)
Screenshot: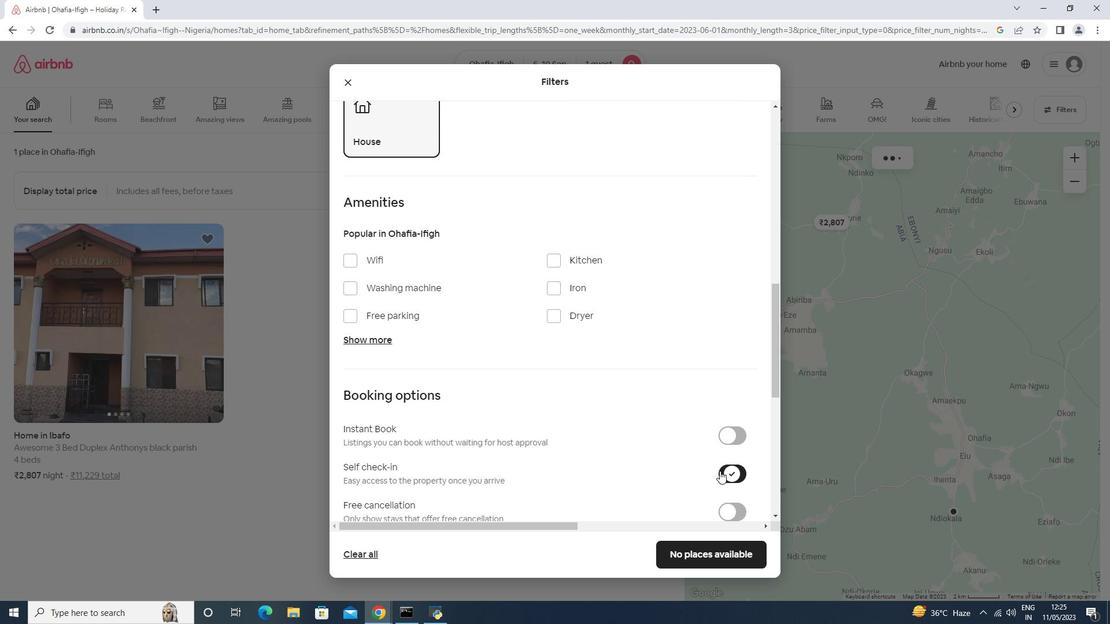 
Action: Mouse scrolled (720, 470) with delta (0, 0)
Screenshot: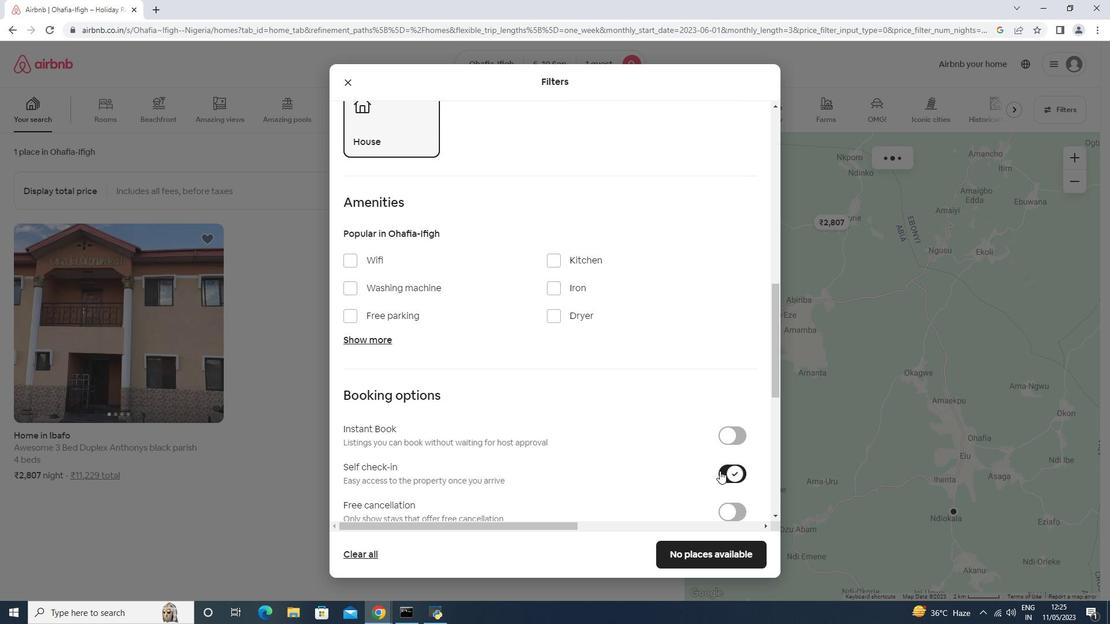 
Action: Mouse scrolled (720, 470) with delta (0, 0)
Screenshot: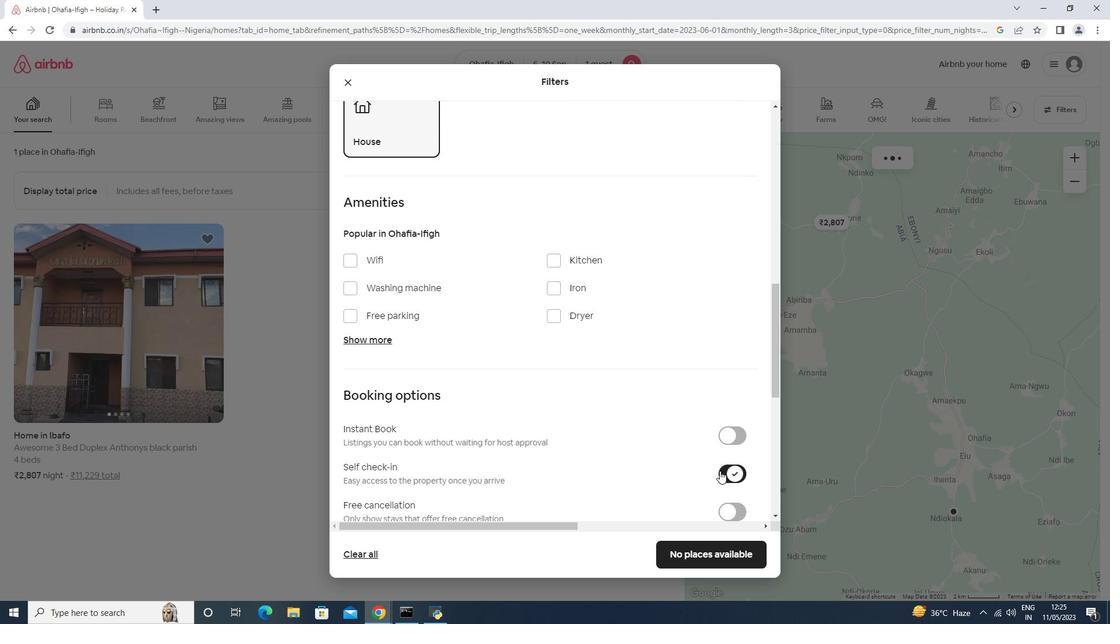 
Action: Mouse scrolled (720, 470) with delta (0, 0)
Screenshot: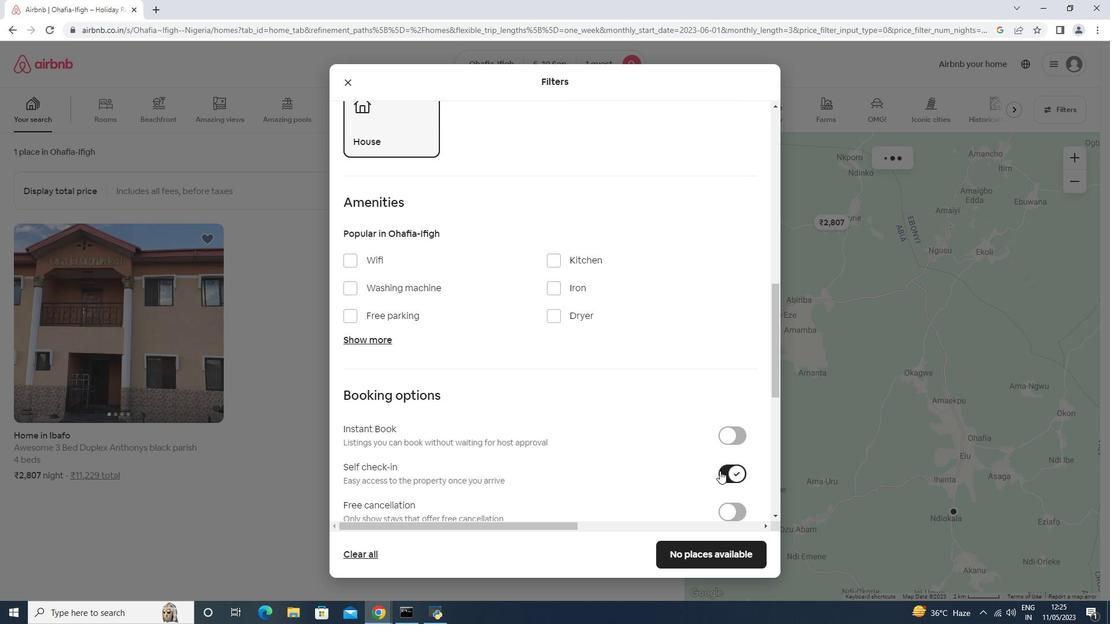 
Action: Mouse scrolled (720, 470) with delta (0, 0)
Screenshot: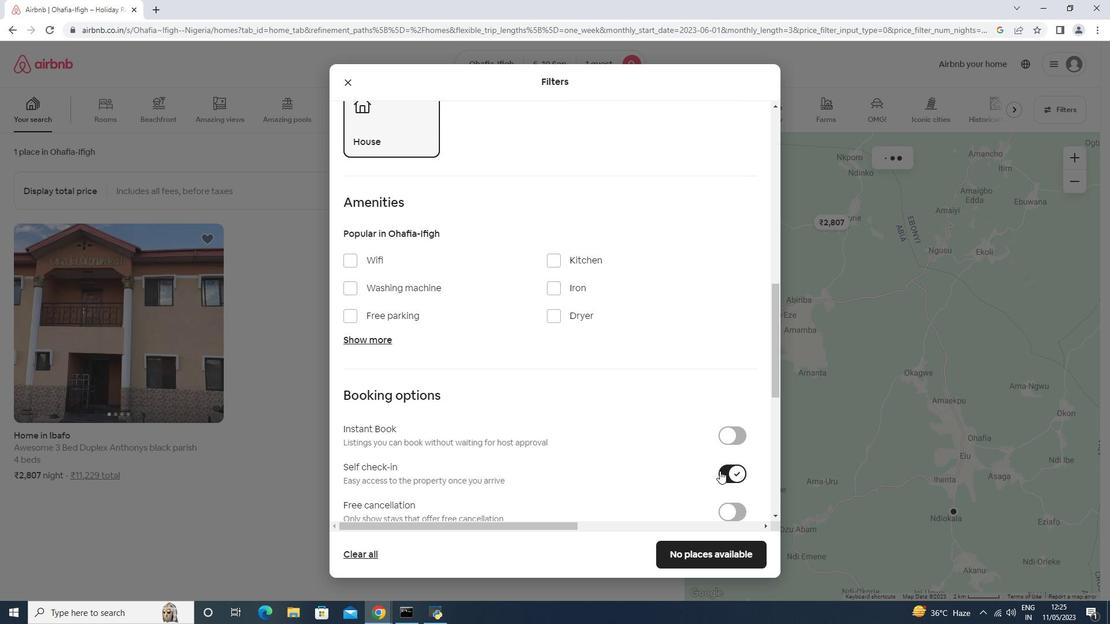 
Action: Mouse moved to (720, 468)
Screenshot: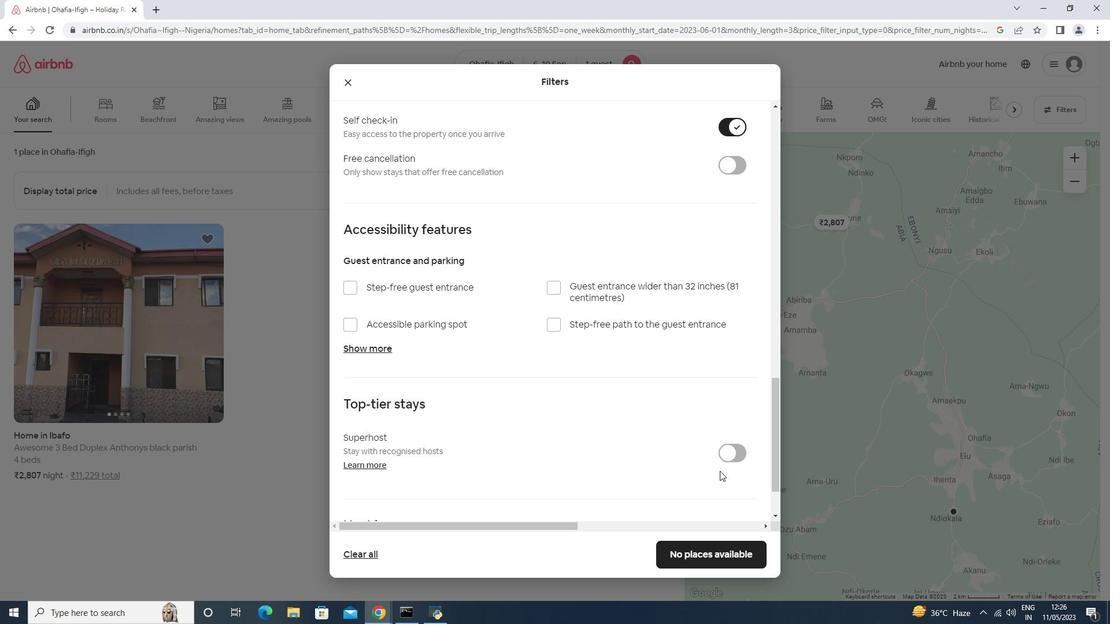
Action: Mouse scrolled (720, 467) with delta (0, 0)
Screenshot: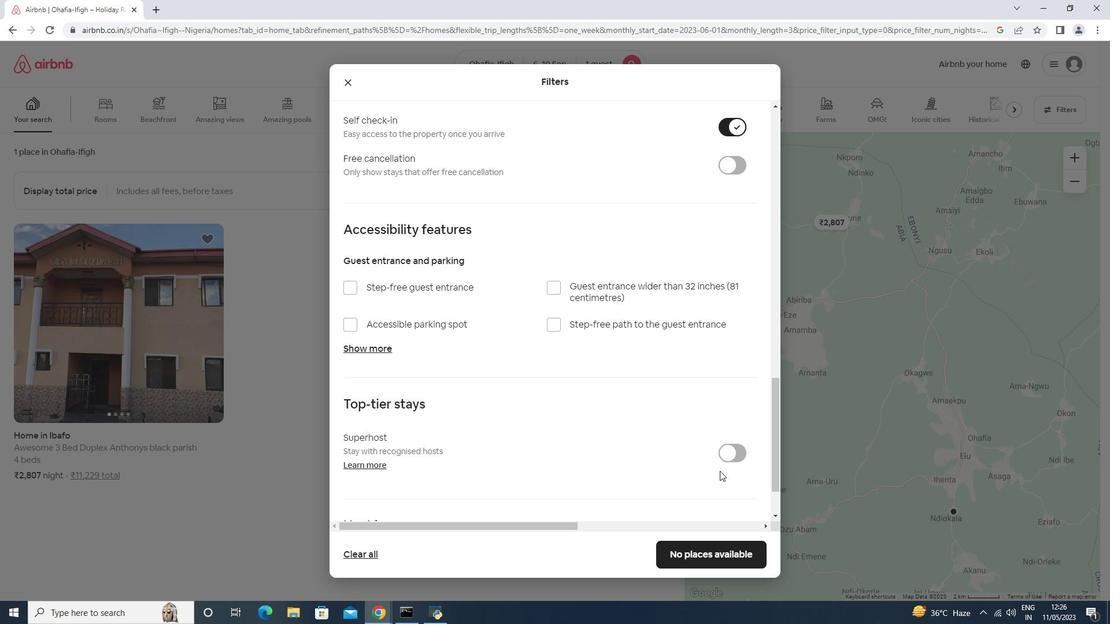 
Action: Mouse scrolled (720, 467) with delta (0, 0)
Screenshot: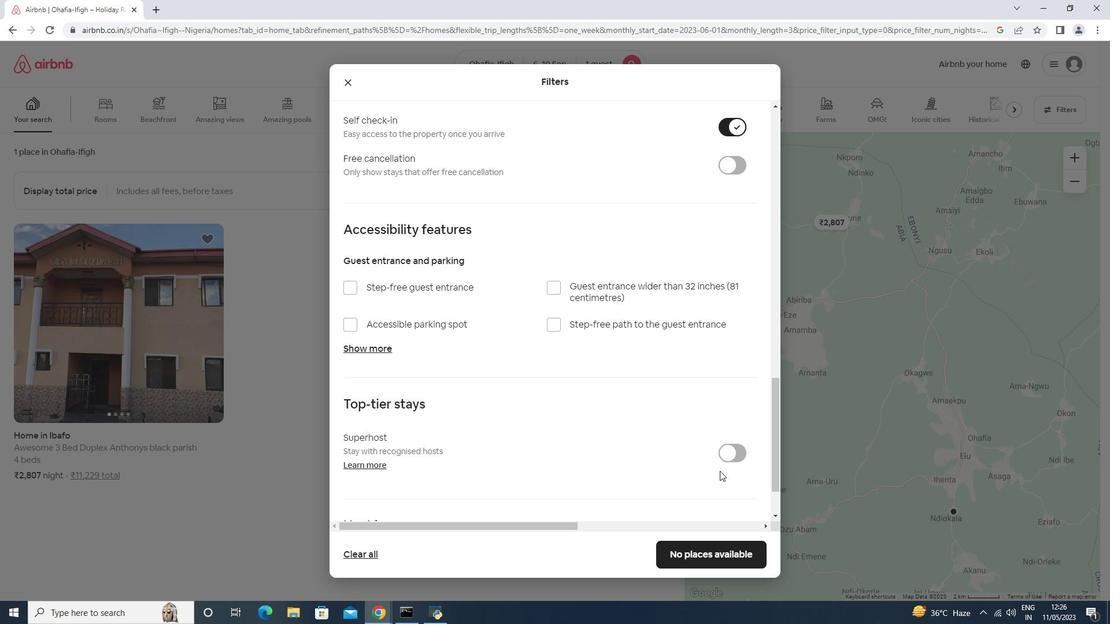 
Action: Mouse scrolled (720, 467) with delta (0, 0)
Screenshot: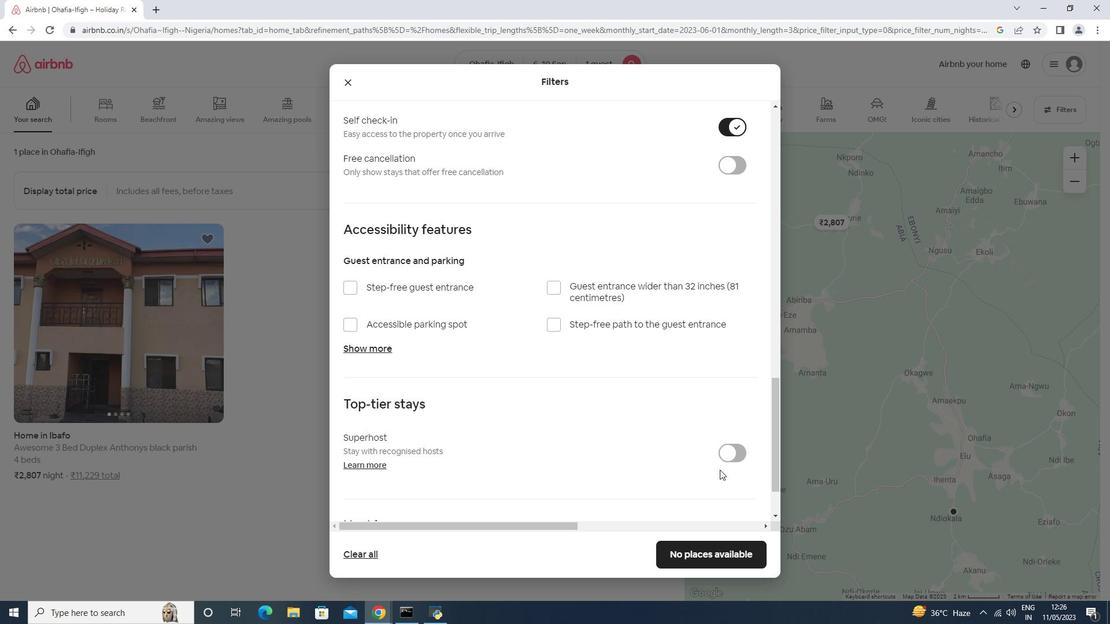 
Action: Mouse scrolled (720, 467) with delta (0, 0)
Screenshot: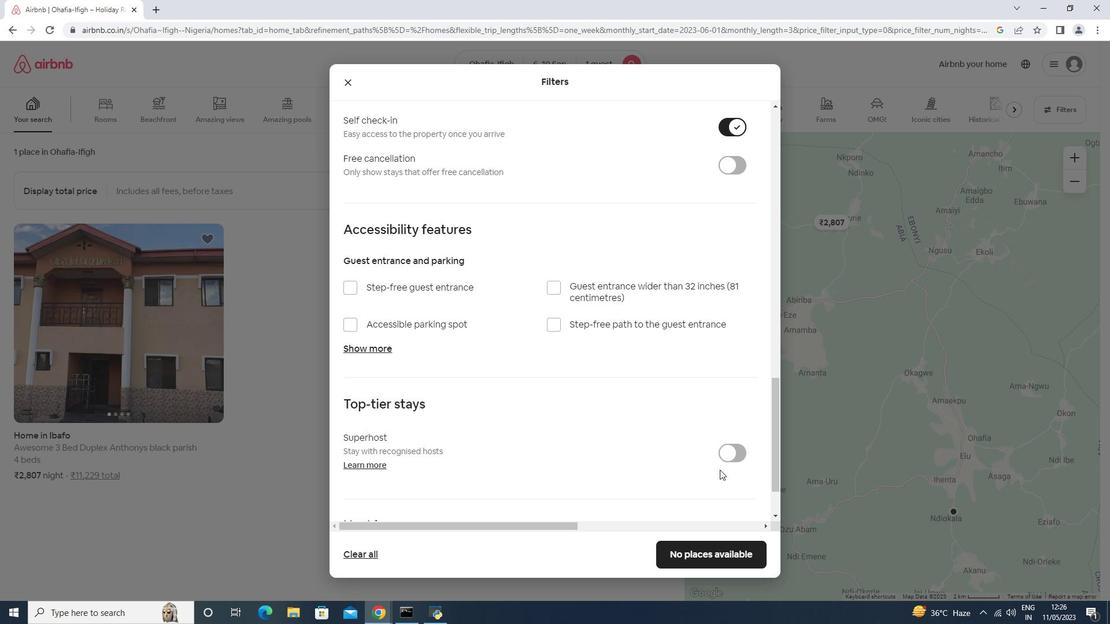 
Action: Mouse scrolled (720, 467) with delta (0, 0)
Screenshot: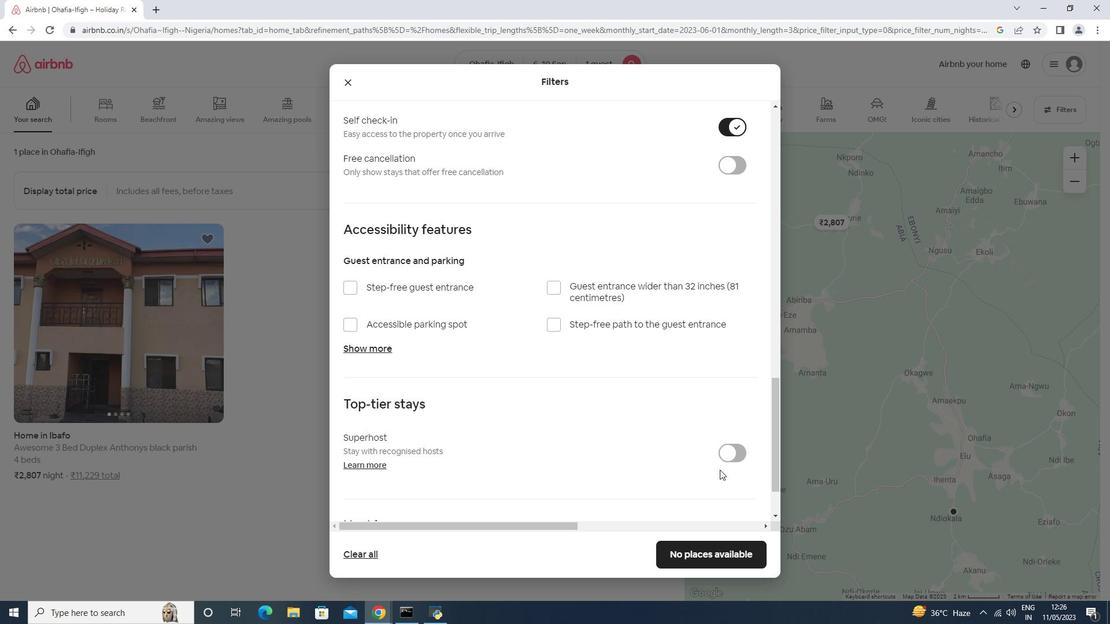 
Action: Mouse scrolled (720, 467) with delta (0, 0)
Screenshot: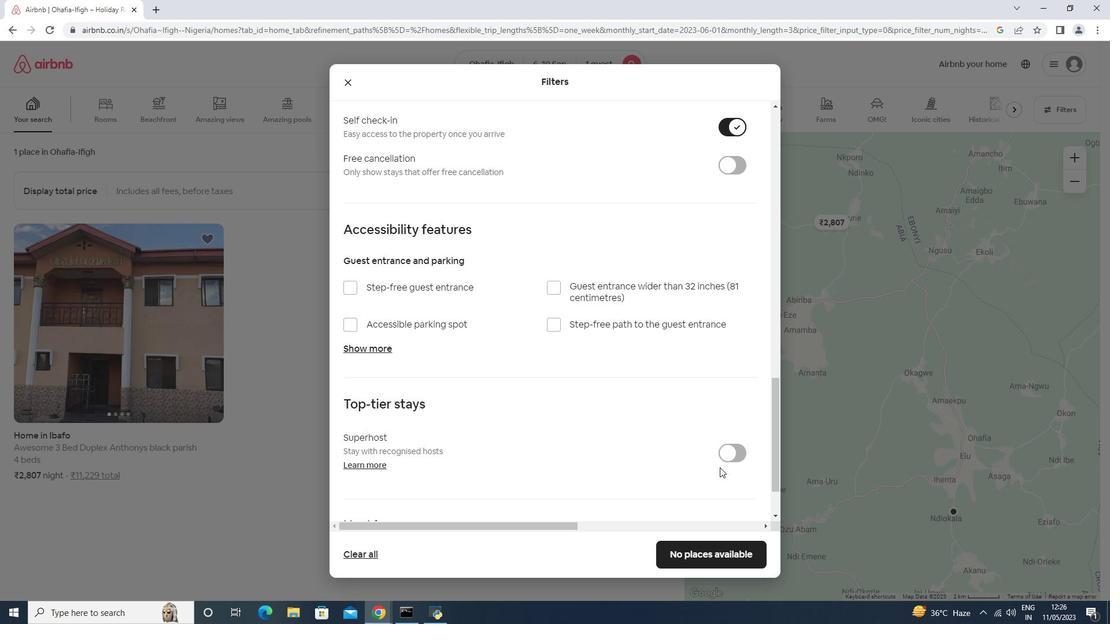 
Action: Mouse moved to (394, 495)
Screenshot: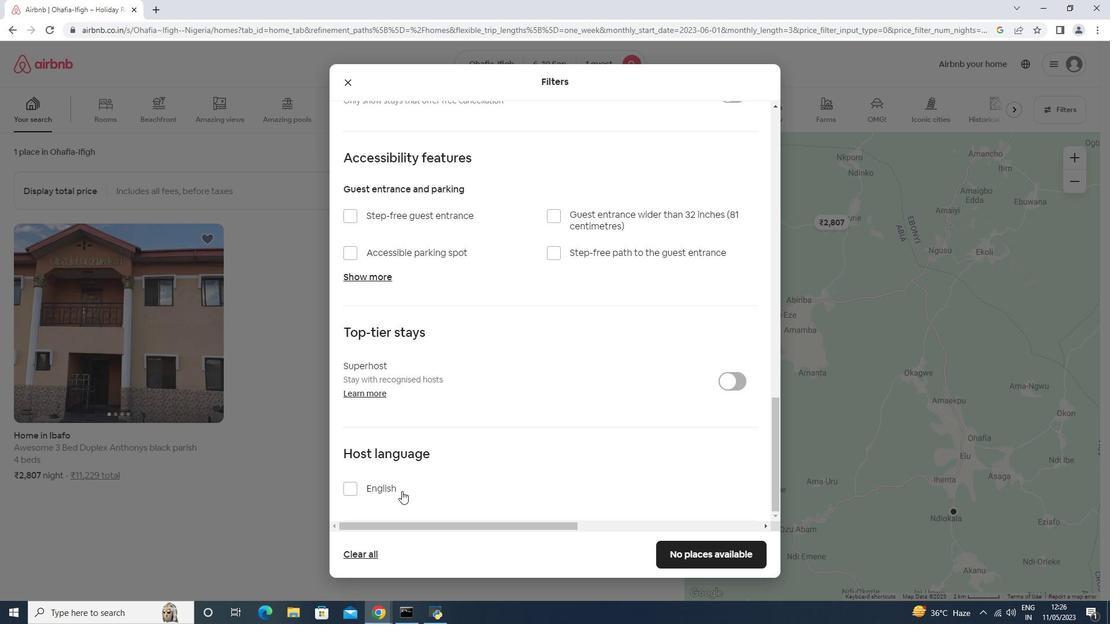 
Action: Mouse pressed left at (394, 495)
Screenshot: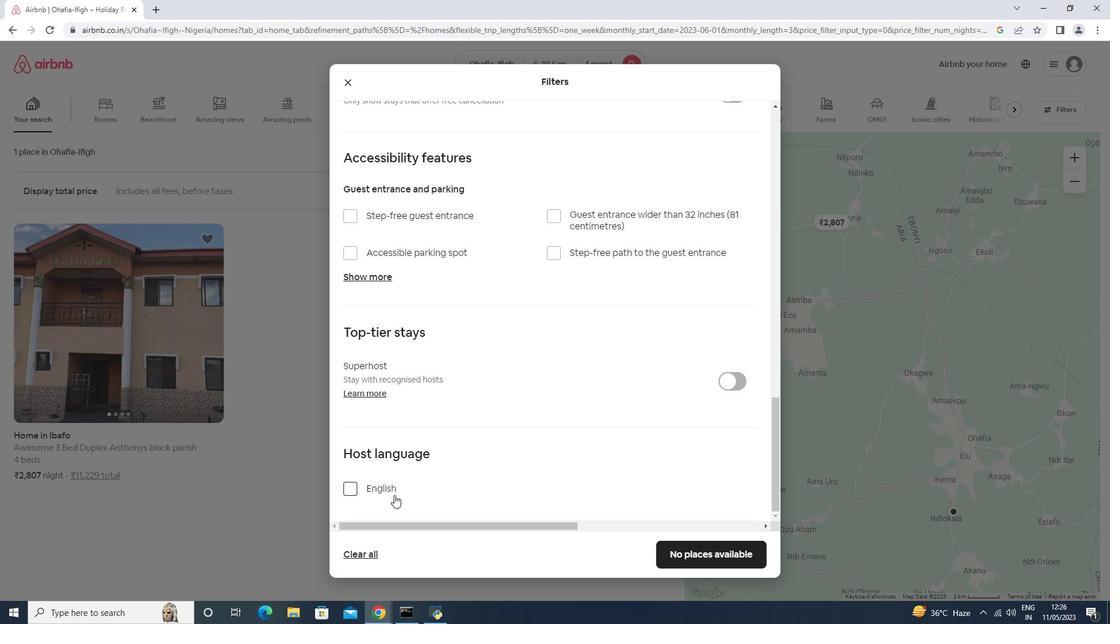 
Action: Mouse moved to (694, 551)
Screenshot: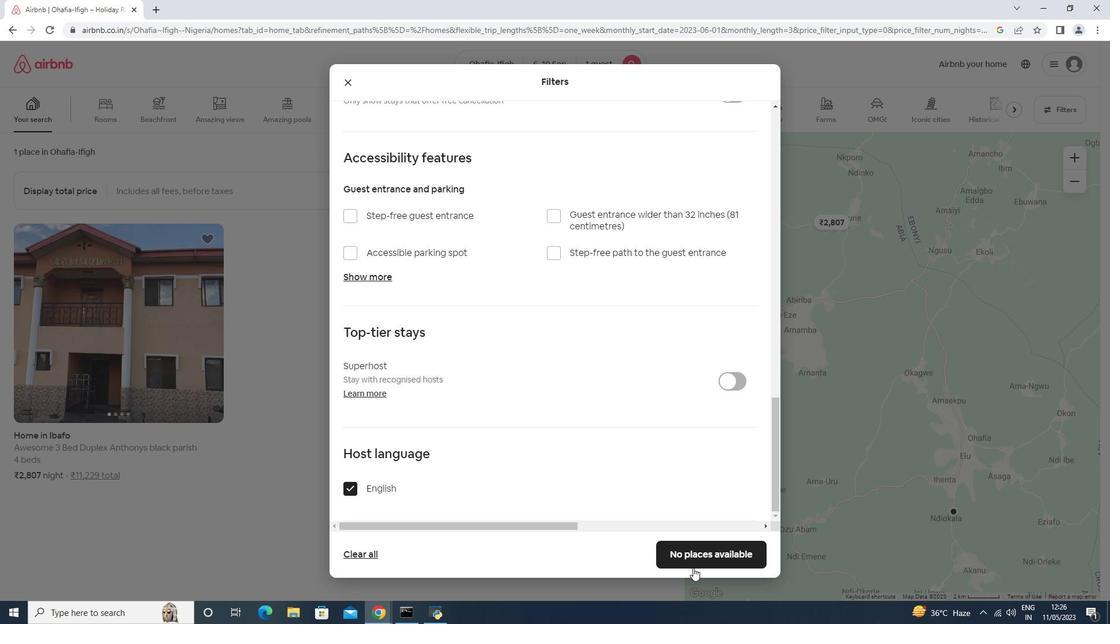 
Action: Mouse pressed left at (694, 551)
Screenshot: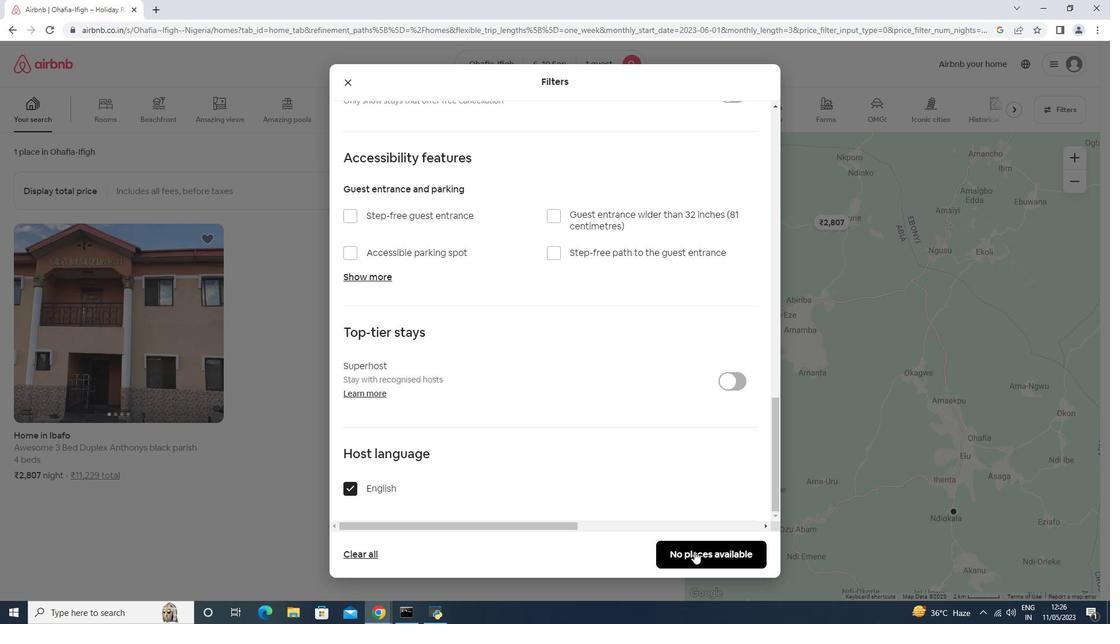 
